 Task: Add an event with the title Client Appreciation Luncheon and Networking Session, date '2023/10/25', time 7:00 AM to 9:00 AMand add a description: Throughout the event, light refreshments and beverages will be available, allowing participants to recharge and continue networking in a comfortable setting. The casual and vibrant atmosphere will encourage participants to engage in open and genuine conversations, forging connections that can lead to collaborations, career opportunities, or mentorship relationships.Select event color  Banana . Add location for the event as: 789 Clerigos Church, Porto, Portugal, logged in from the account softage.5@softage.netand send the event invitation to softage.6@softage.net and softage.7@softage.net. Set a reminder for the event Doesn't repeat
Action: Mouse moved to (66, 129)
Screenshot: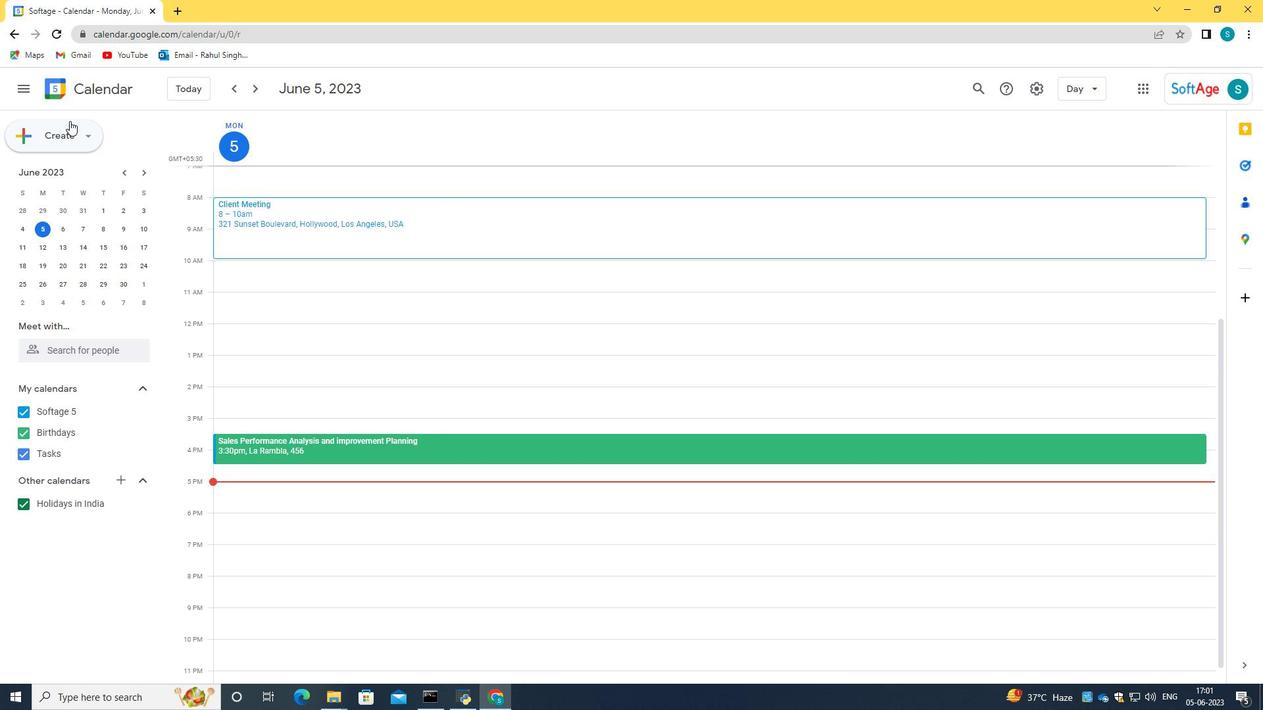 
Action: Mouse pressed left at (66, 129)
Screenshot: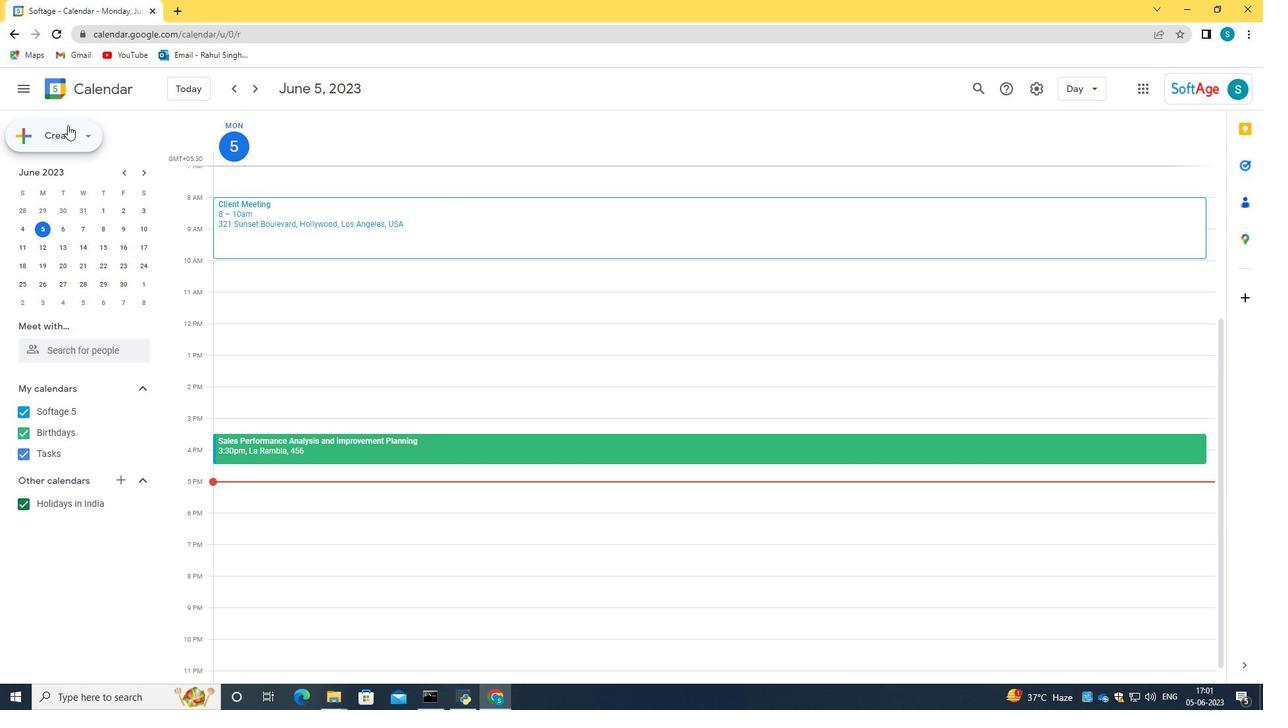 
Action: Mouse moved to (66, 165)
Screenshot: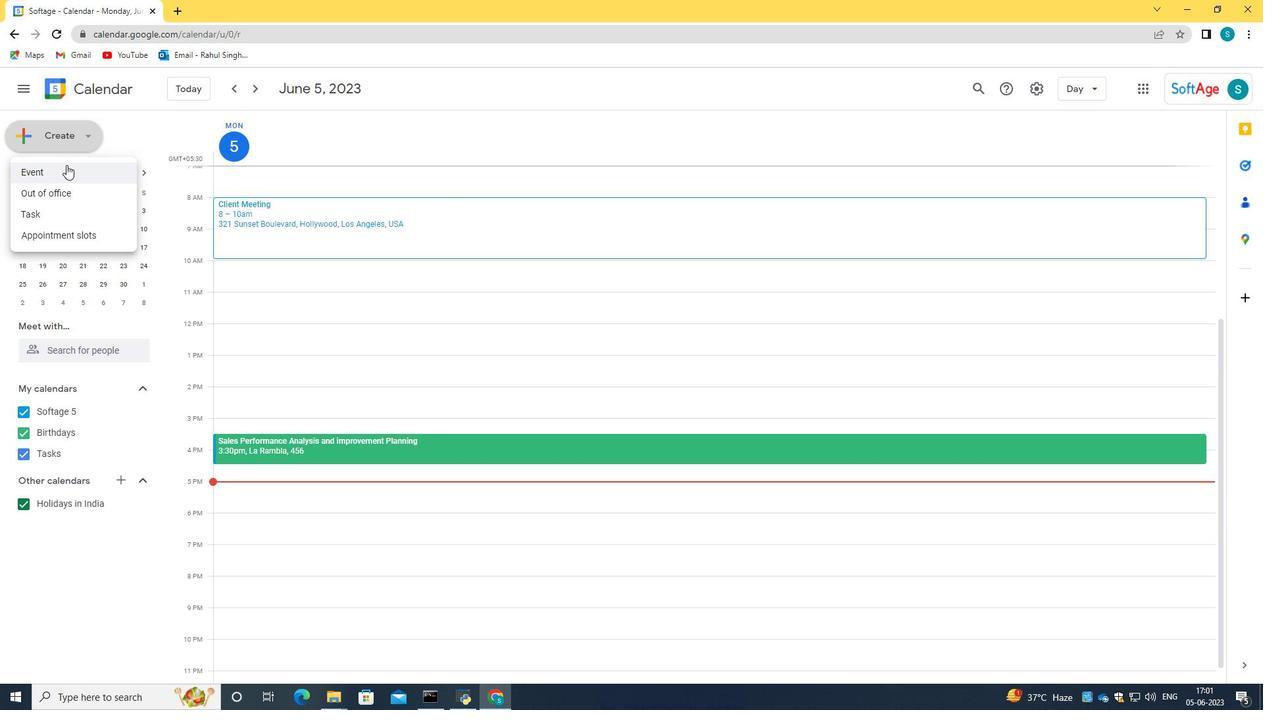 
Action: Mouse pressed left at (66, 165)
Screenshot: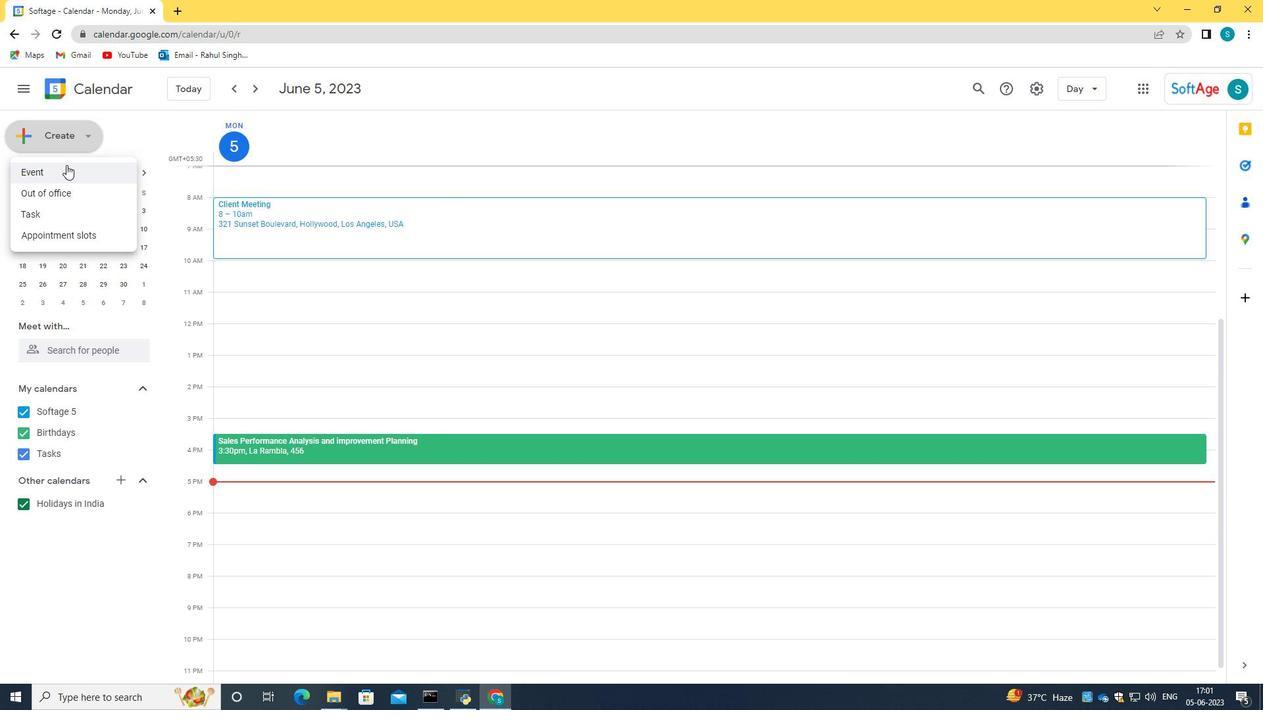 
Action: Mouse moved to (625, 252)
Screenshot: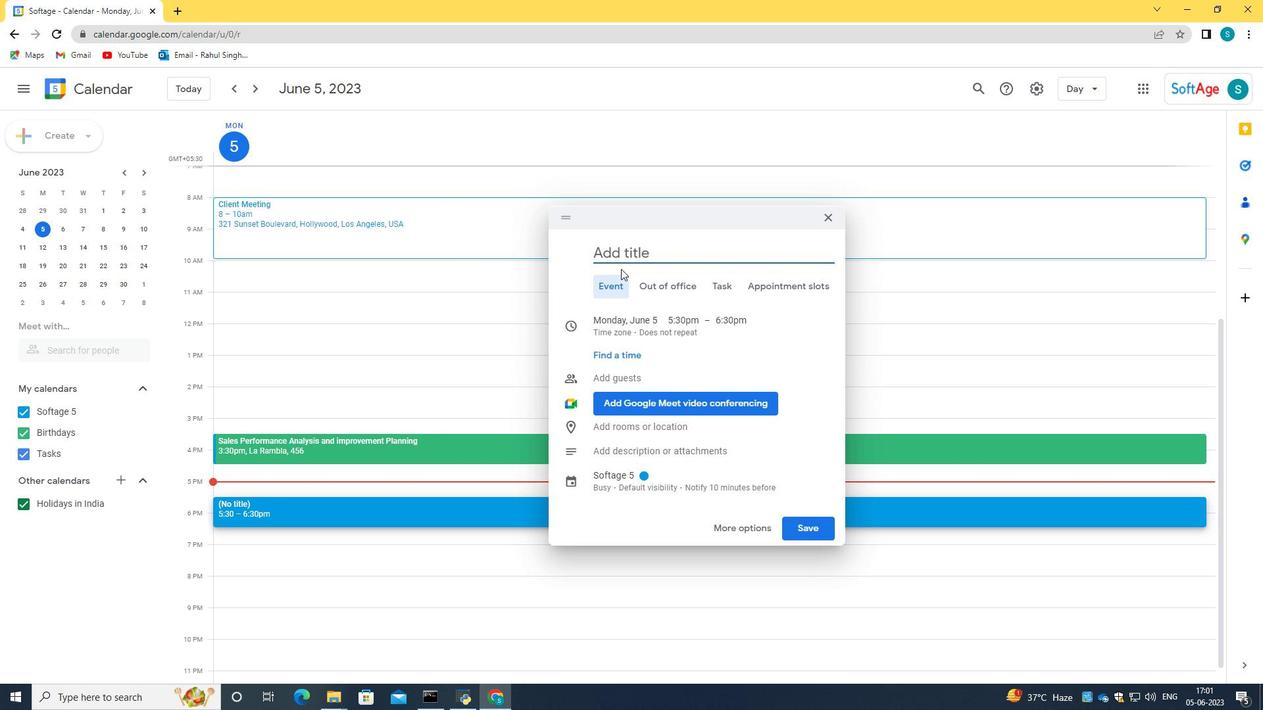 
Action: Mouse pressed left at (625, 252)
Screenshot: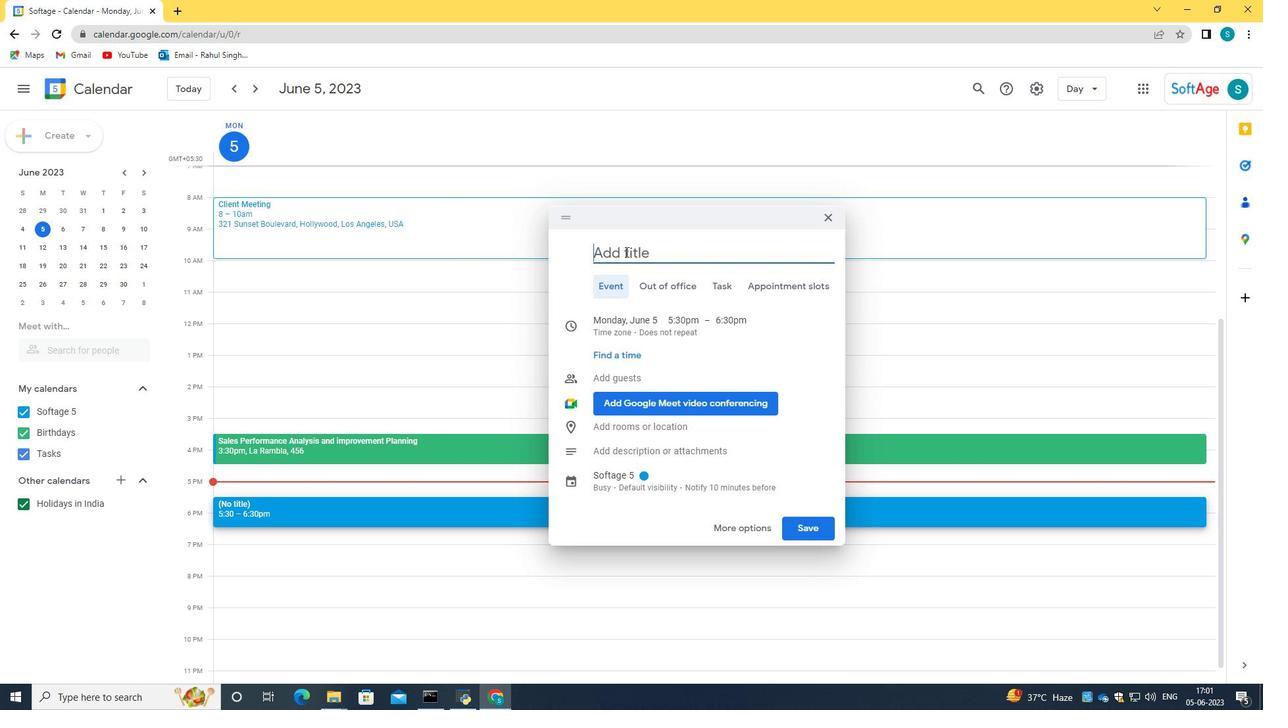 
Action: Mouse moved to (723, 530)
Screenshot: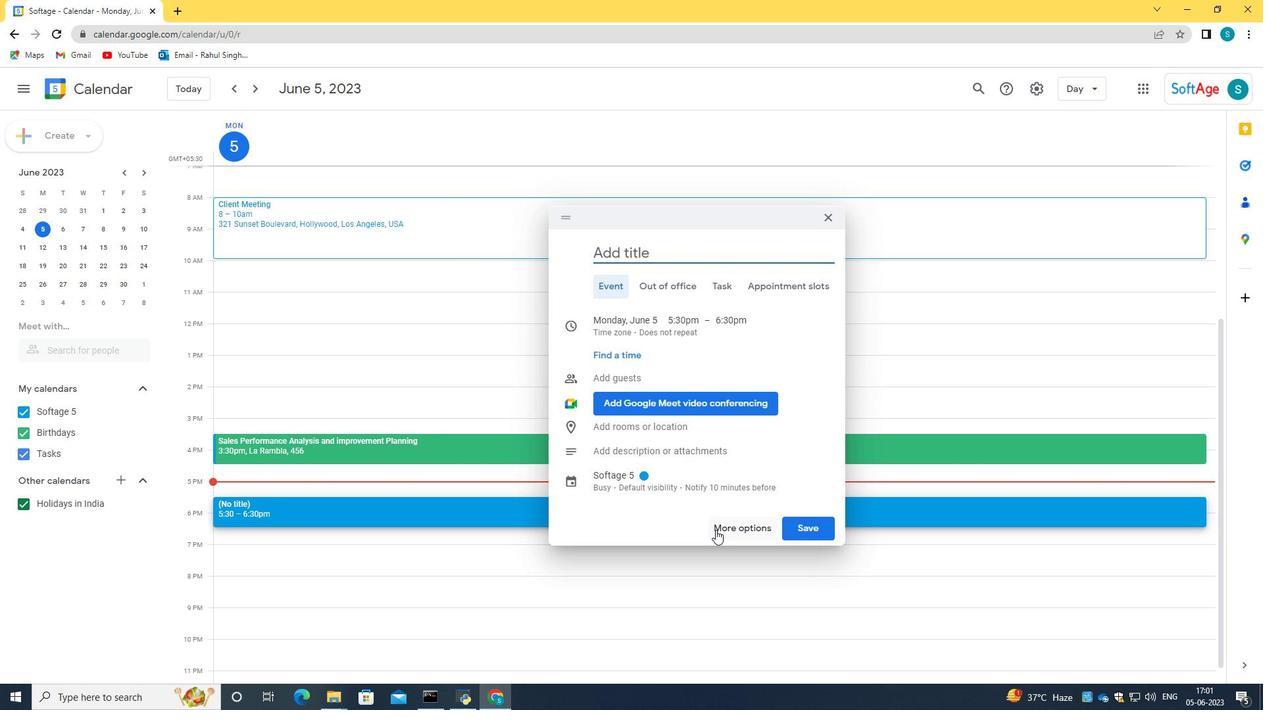 
Action: Mouse pressed left at (723, 530)
Screenshot: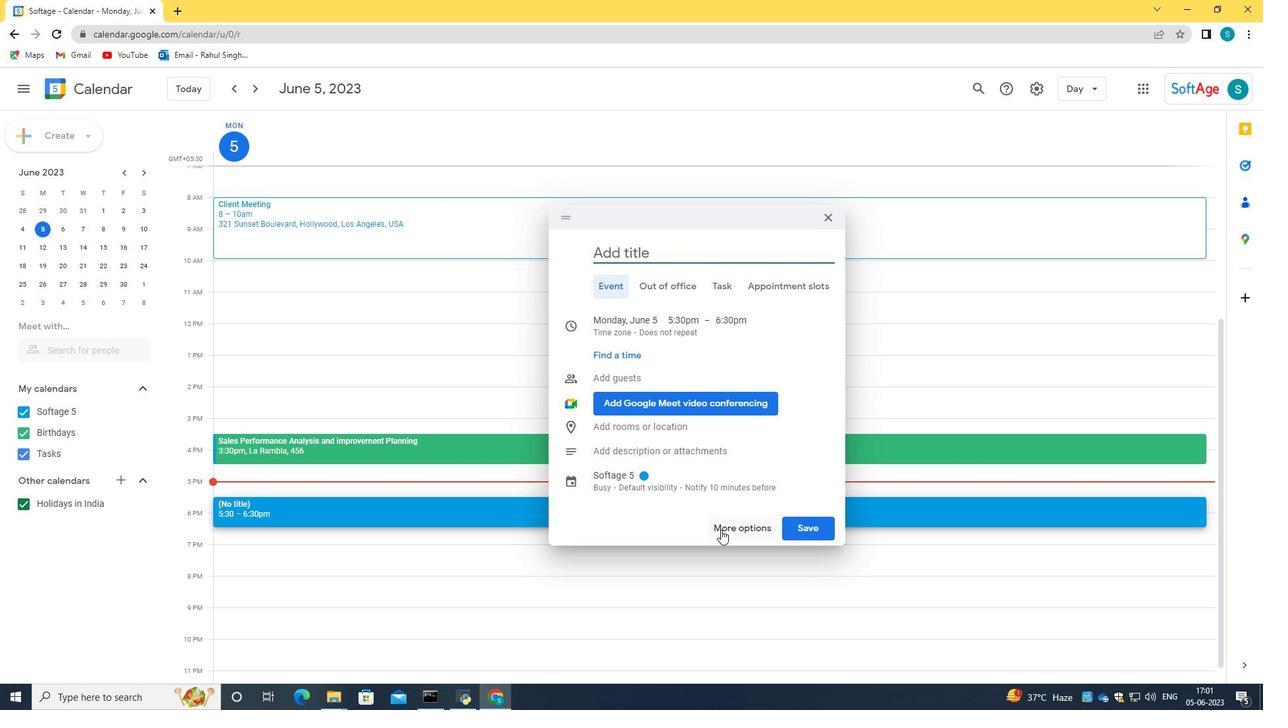 
Action: Mouse moved to (211, 92)
Screenshot: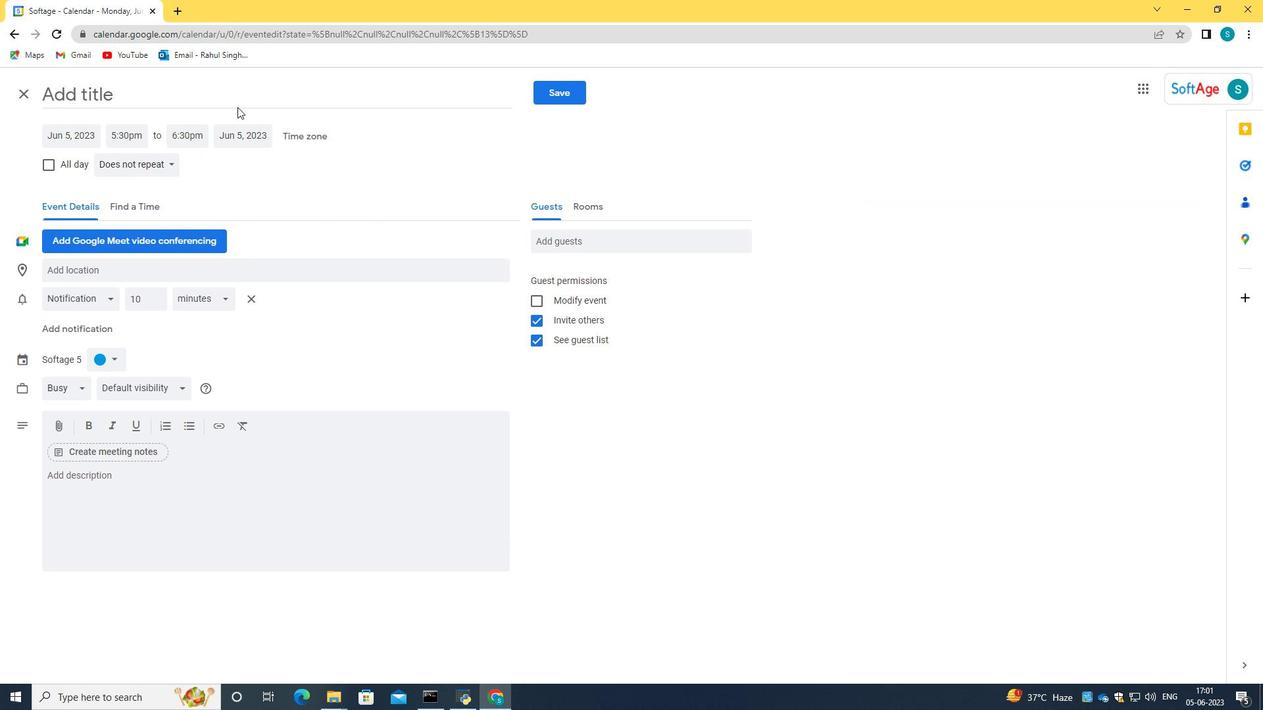 
Action: Mouse pressed left at (211, 92)
Screenshot: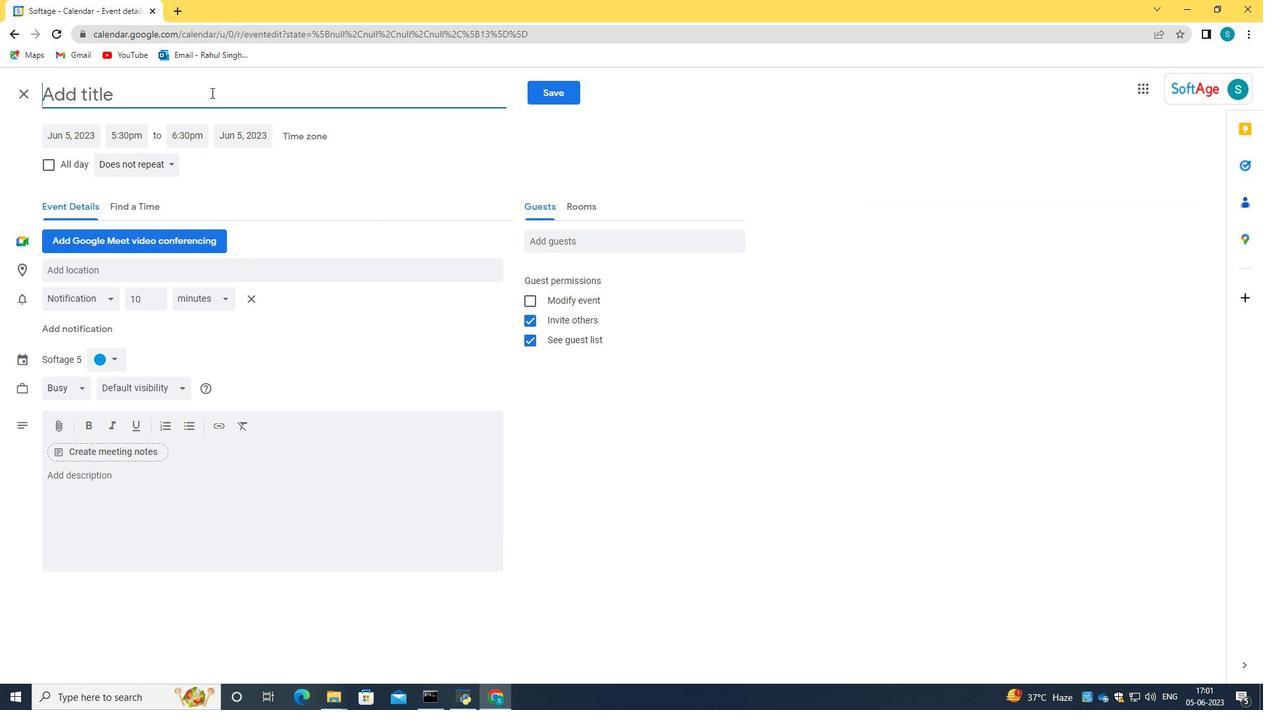 
Action: Key pressed <Key.caps_lock>C<Key.caps_lock>lient<Key.space><Key.caps_lock>A<Key.caps_lock>ppreciation<Key.space><Key.caps_lock>L<Key.caps_lock>uncheon<Key.space>and<Key.space><Key.caps_lock>N<Key.caps_lock>etworking<Key.space><Key.caps_lock>S<Key.caps_lock>ession
Screenshot: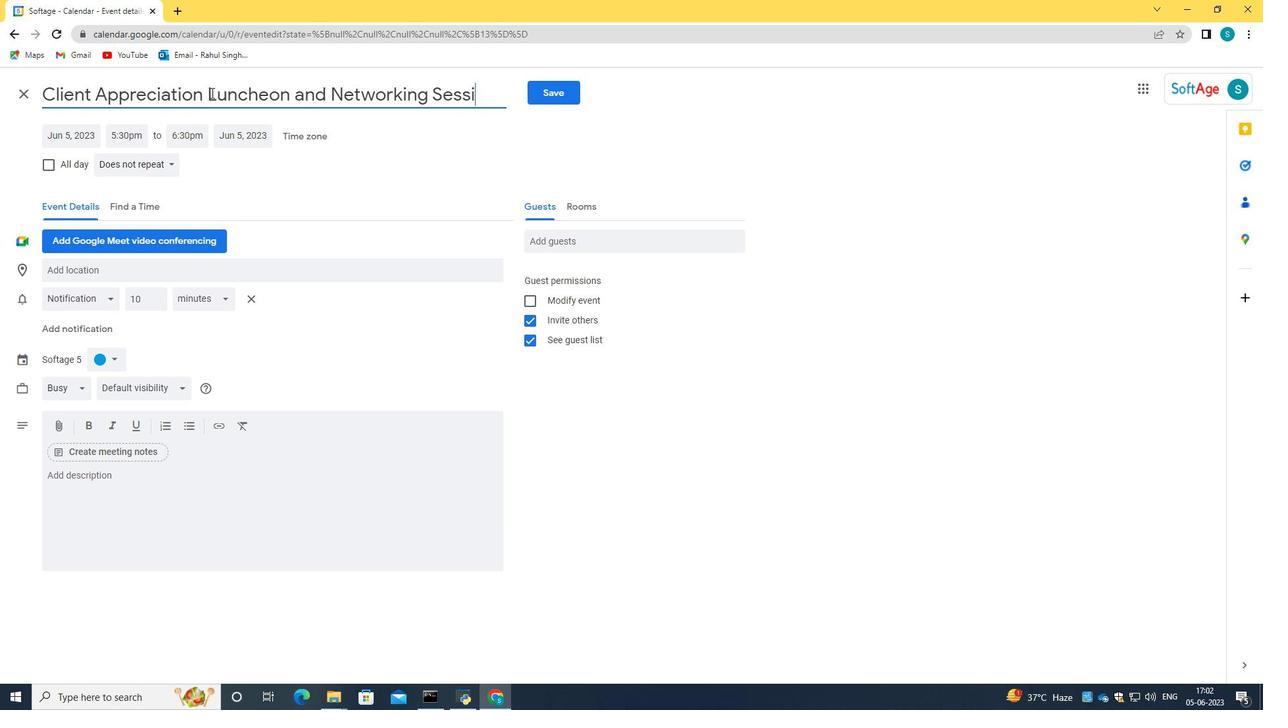 
Action: Mouse moved to (69, 132)
Screenshot: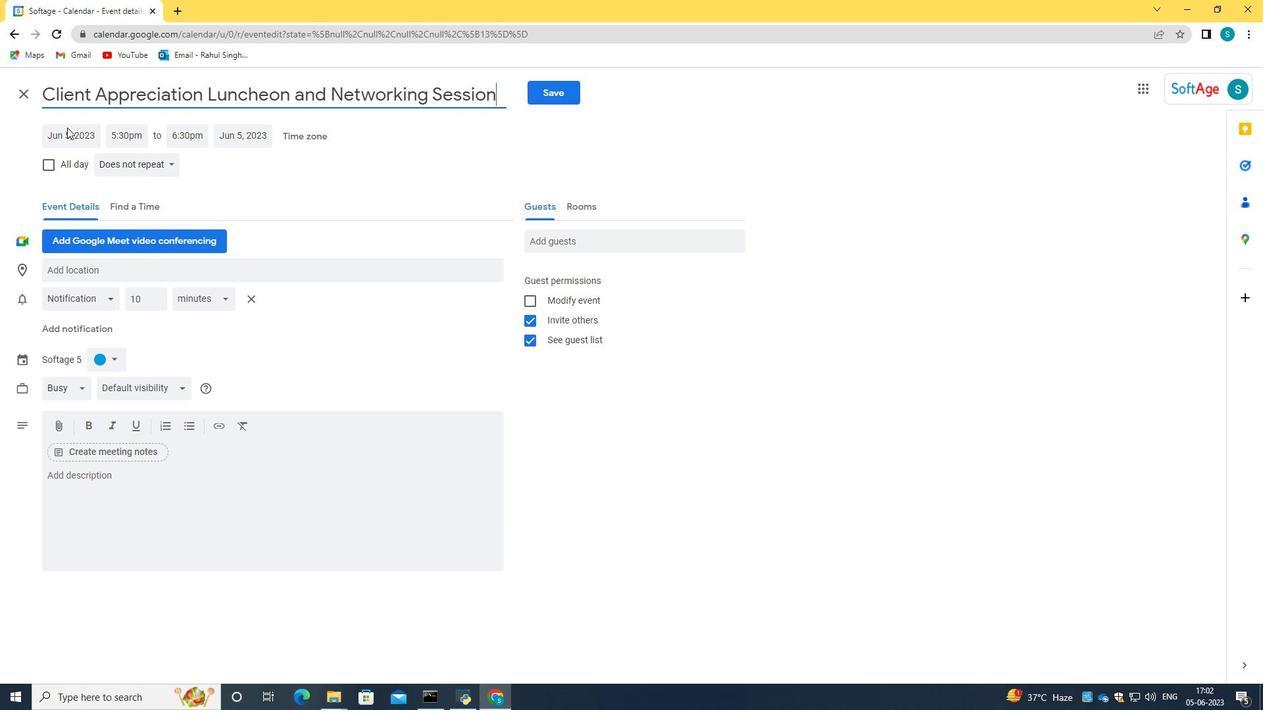 
Action: Mouse pressed left at (69, 132)
Screenshot: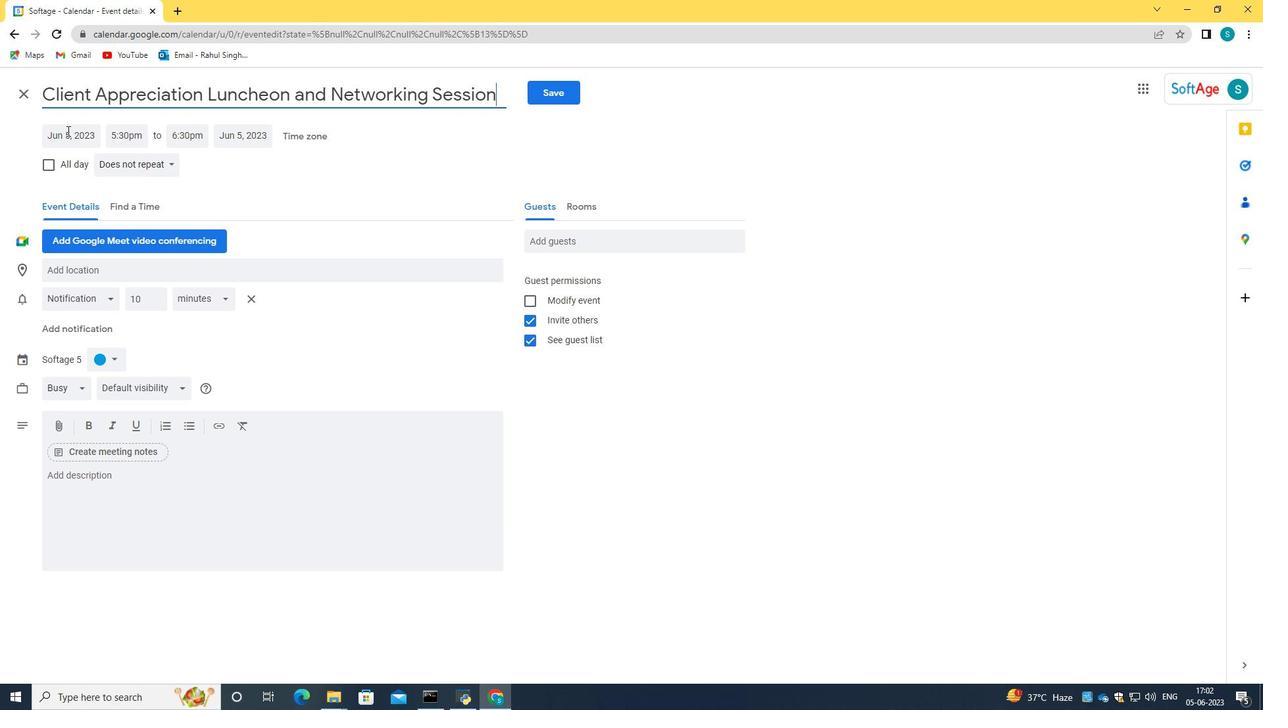 
Action: Key pressed 2023/10/25<Key.tab>07<Key.shift_r>:00<Key.space>am<Key.tab>09<Key.shift_r>:00<Key.space>am
Screenshot: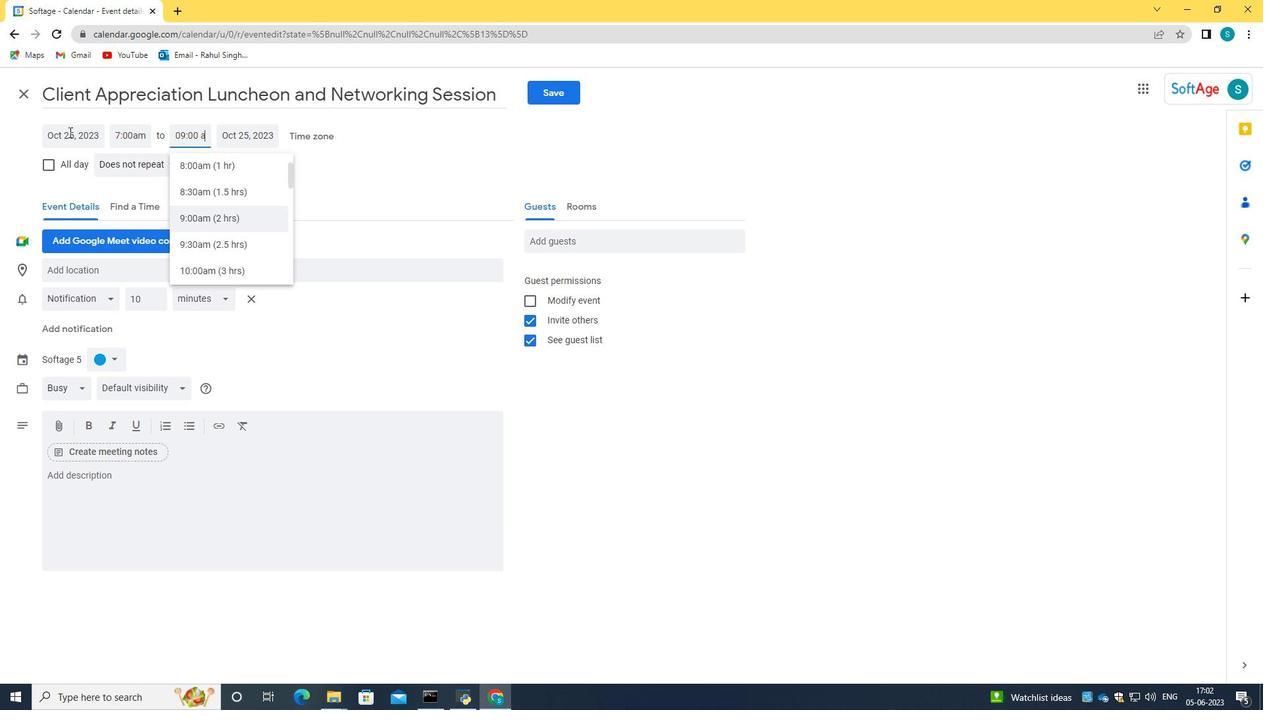 
Action: Mouse scrolled (69, 132) with delta (0, 0)
Screenshot: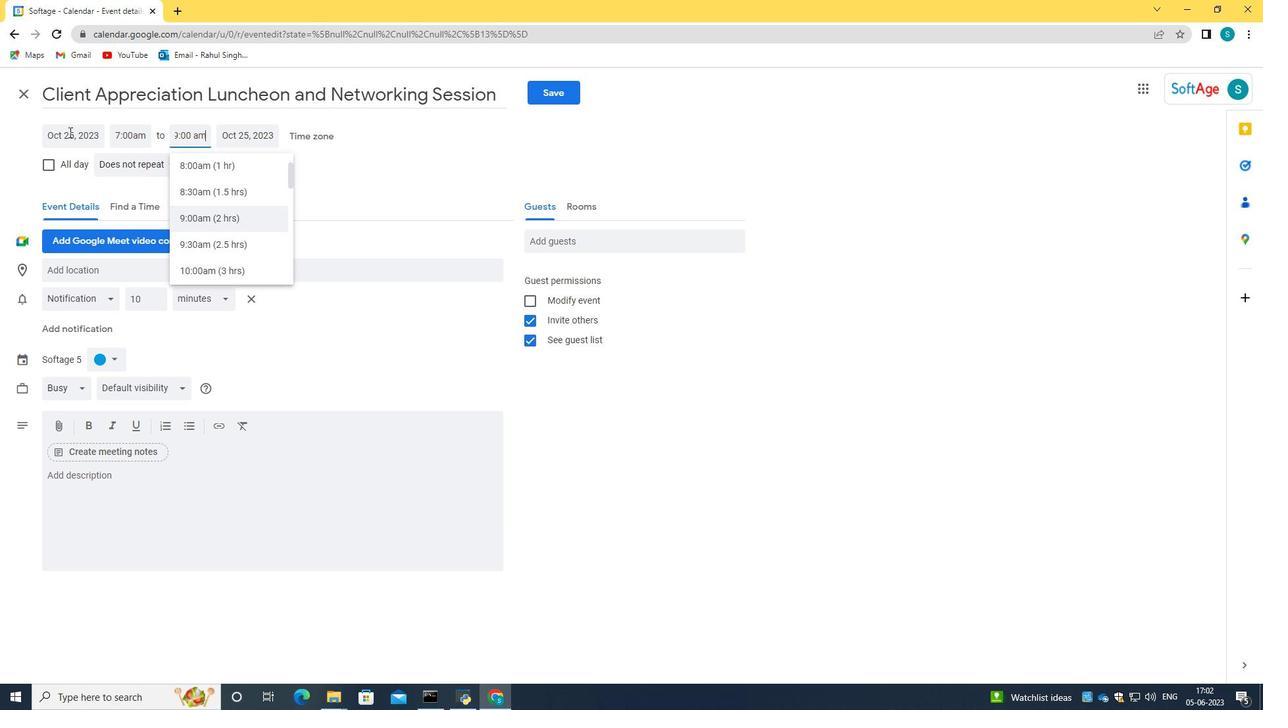 
Action: Mouse moved to (144, 488)
Screenshot: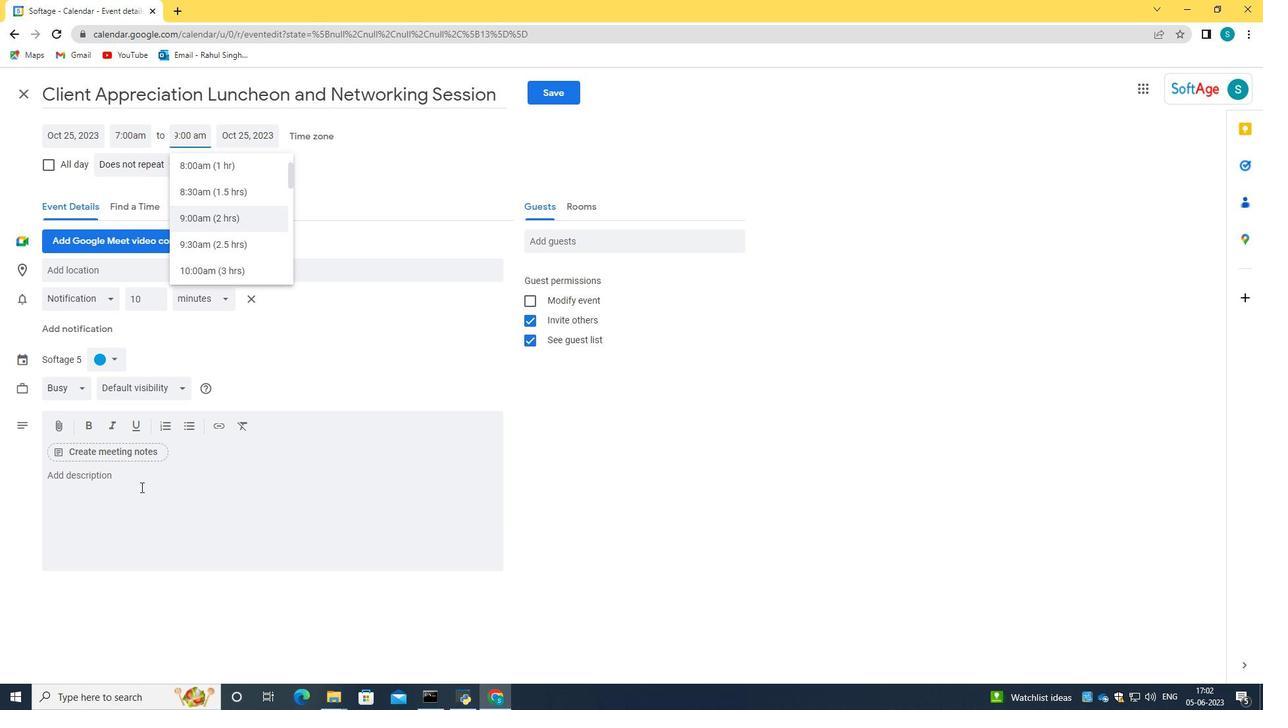 
Action: Mouse pressed left at (144, 488)
Screenshot: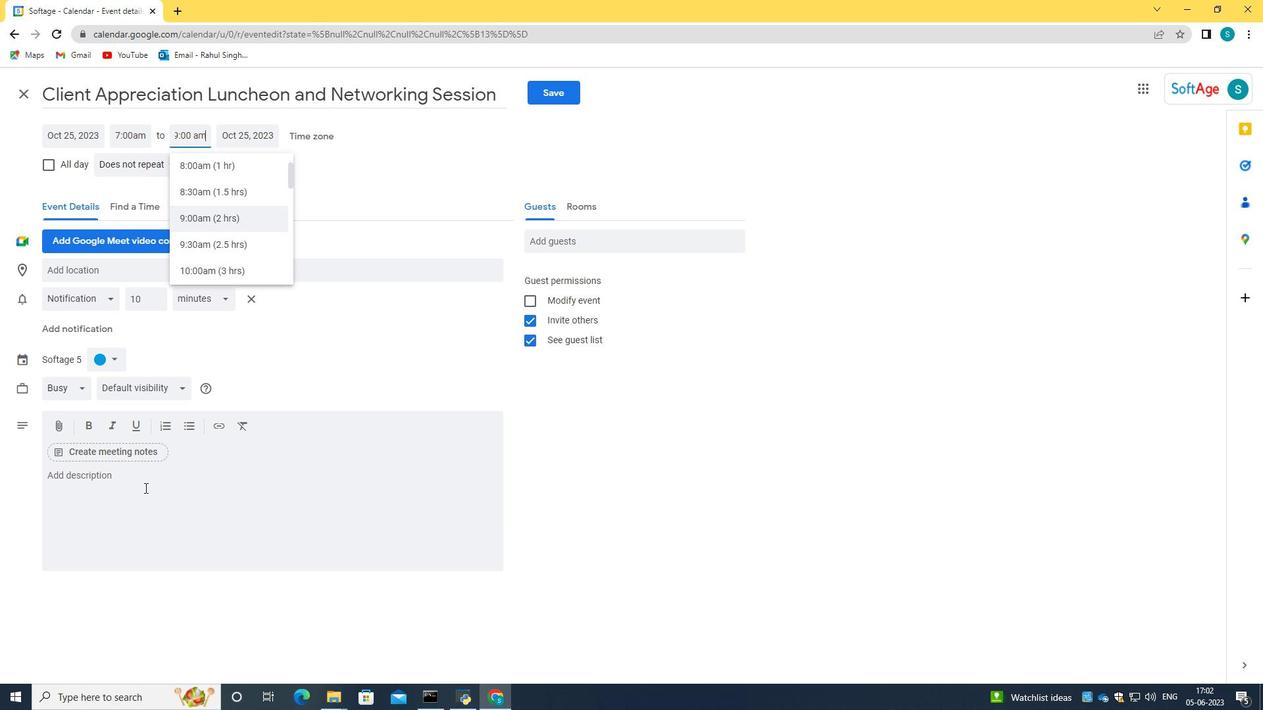 
Action: Key pressed <Key.caps_lock>T<Key.caps_lock>hro<Key.backspace>oughout<Key.space>the<Key.space>event<Key.space><Key.backspace>,<Key.space>light<Key.space>refreshments<Key.space>and<Key.space>beverages<Key.space>will<Key.space>be<Key.space>avalibale<Key.space><Key.backspace><Key.backspace><Key.backspace><Key.backspace><Key.backspace>able<Key.space><Key.backspace>,<Key.space><Key.backspace><Key.backspace><Key.backspace><Key.backspace><Key.backspace><Key.backspace><Key.backspace><Key.backspace>ilable,<Key.space>allowing<Key.space>participants<Key.space>to<Key.space>recharge<Key.space>and<Key.space>continue<Key.space>networking<Key.space>in<Key.space>a<Key.space>comfortabn<Key.backspace>le<Key.space>setting.<Key.space><Key.caps_lock>T<Key.caps_lock>he<Key.space>casula<Key.backspace><Key.backspace>al<Key.space>and<Key.space>viberant<Key.space><Key.backspace><Key.backspace><Key.backspace><Key.backspace><Key.backspace>tat<Key.backspace><Key.backspace><Key.backspace>rant<Key.space><Key.backspace><Key.backspace><Key.backspace><Key.backspace><Key.backspace><Key.backspace>tat<Key.backspace><Key.backspace><Key.backspace>rant<Key.space>ato<Key.backspace>mosphere<Key.space>will<Key.space>encourage<Key.space>participants<Key.backspace>s<Key.space>to<Key.space>engage<Key.space>in<Key.space>open<Key.space>and<Key.space>genuine<Key.space>conversatins,<Key.backspace><Key.backspace><Key.backspace>ons,<Key.space>forging<Key.space>connections<Key.space>that<Key.space>can<Key.space>load<Key.space><Key.backspace><Key.backspace><Key.backspace><Key.backspace>ead<Key.space>to<Key.space>collaborations,<Key.space>career<Key.space>opportunities,<Key.space>or<Key.space>mentorship<Key.space>relationship.
Screenshot: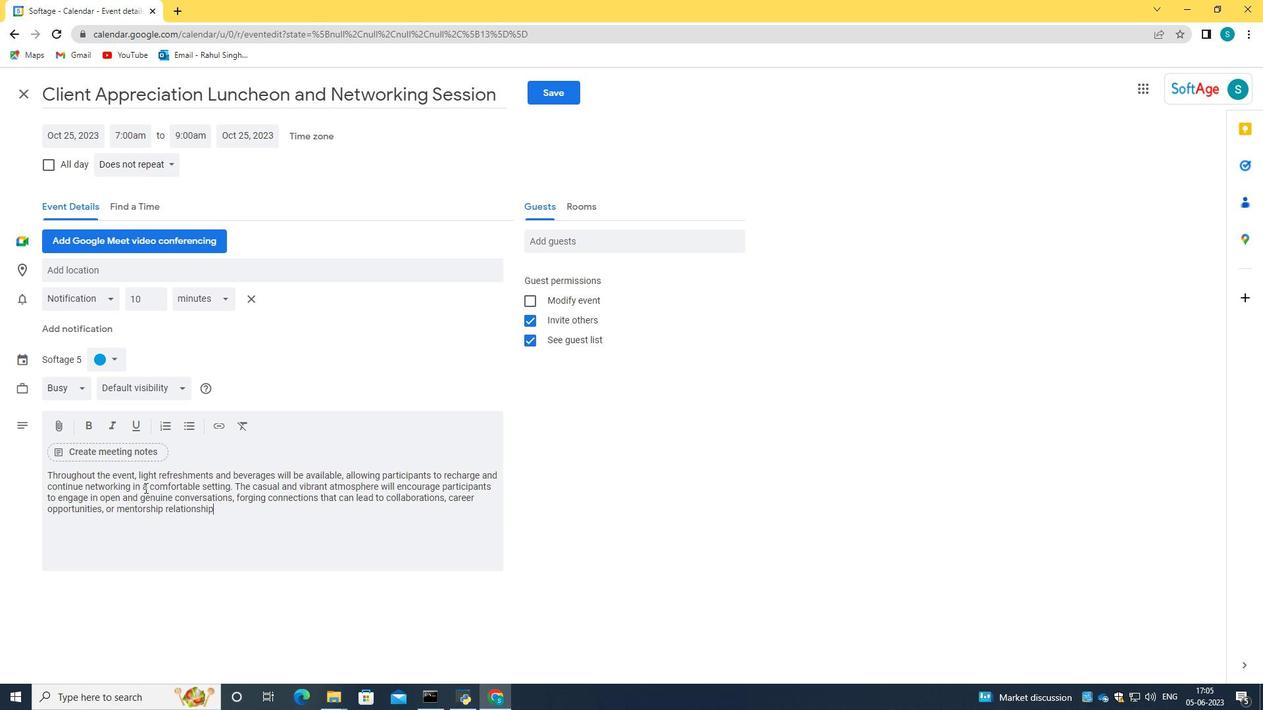 
Action: Mouse moved to (106, 365)
Screenshot: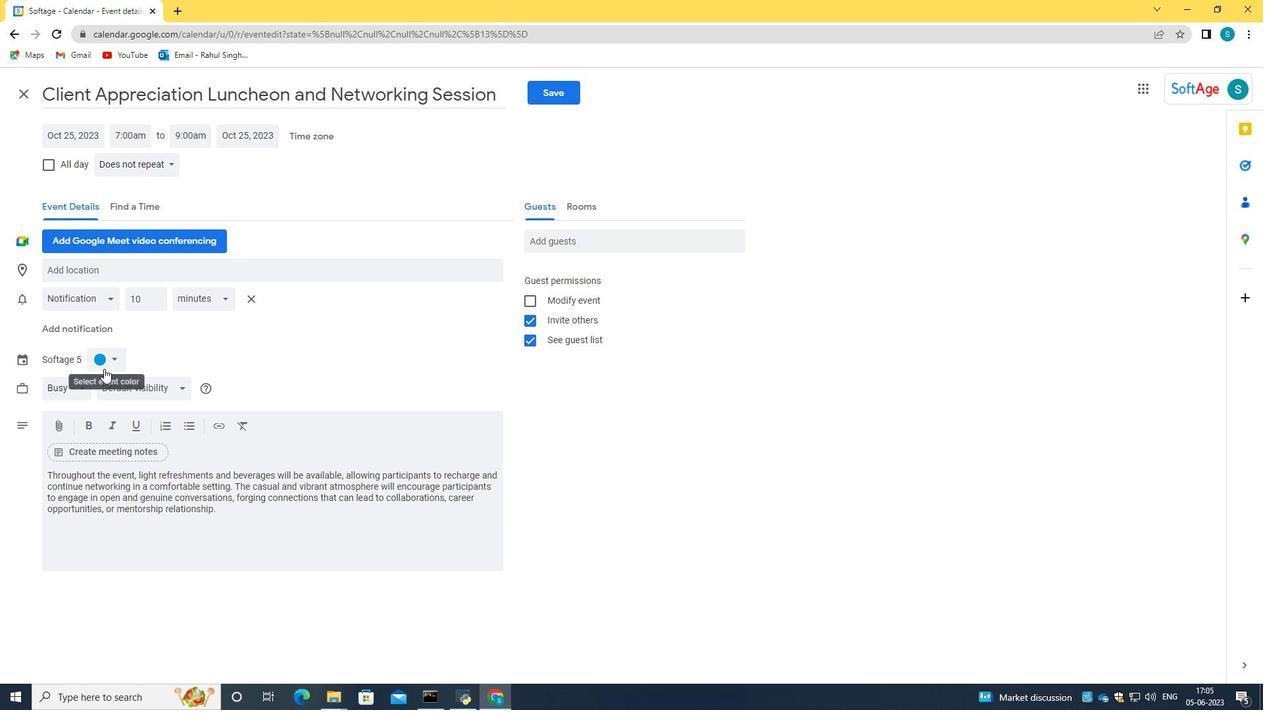 
Action: Mouse pressed left at (106, 365)
Screenshot: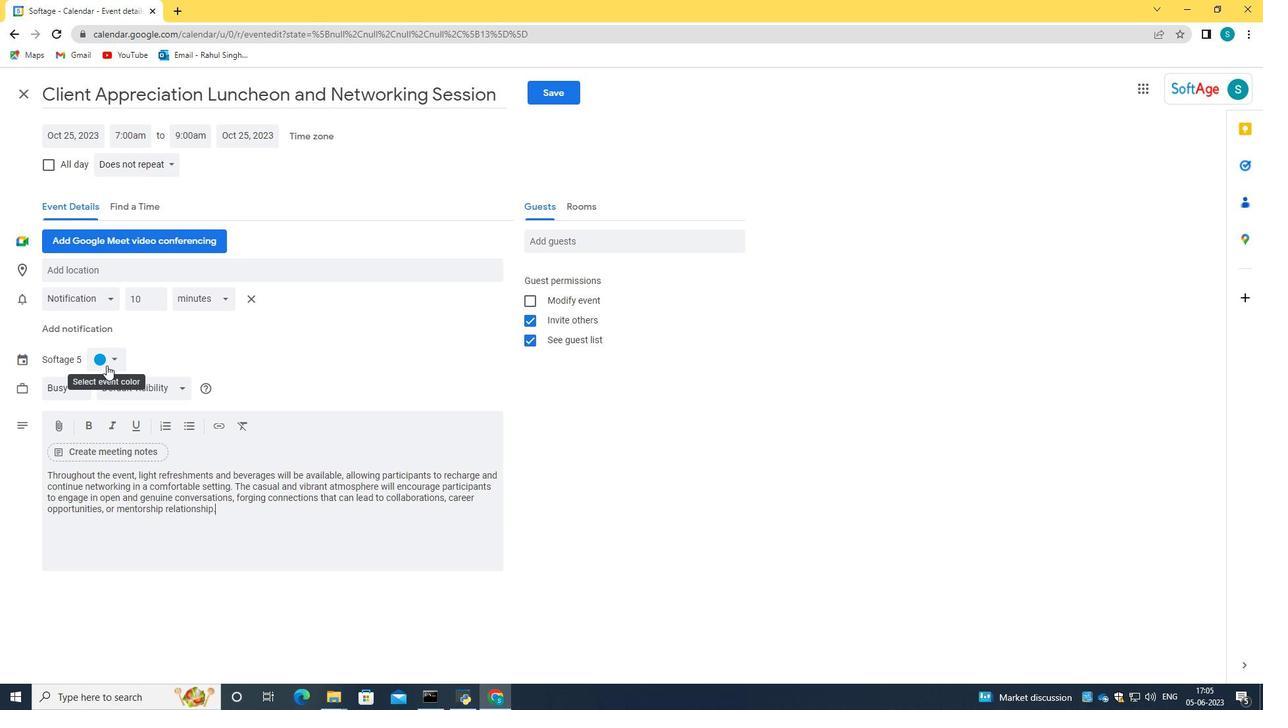 
Action: Mouse moved to (118, 378)
Screenshot: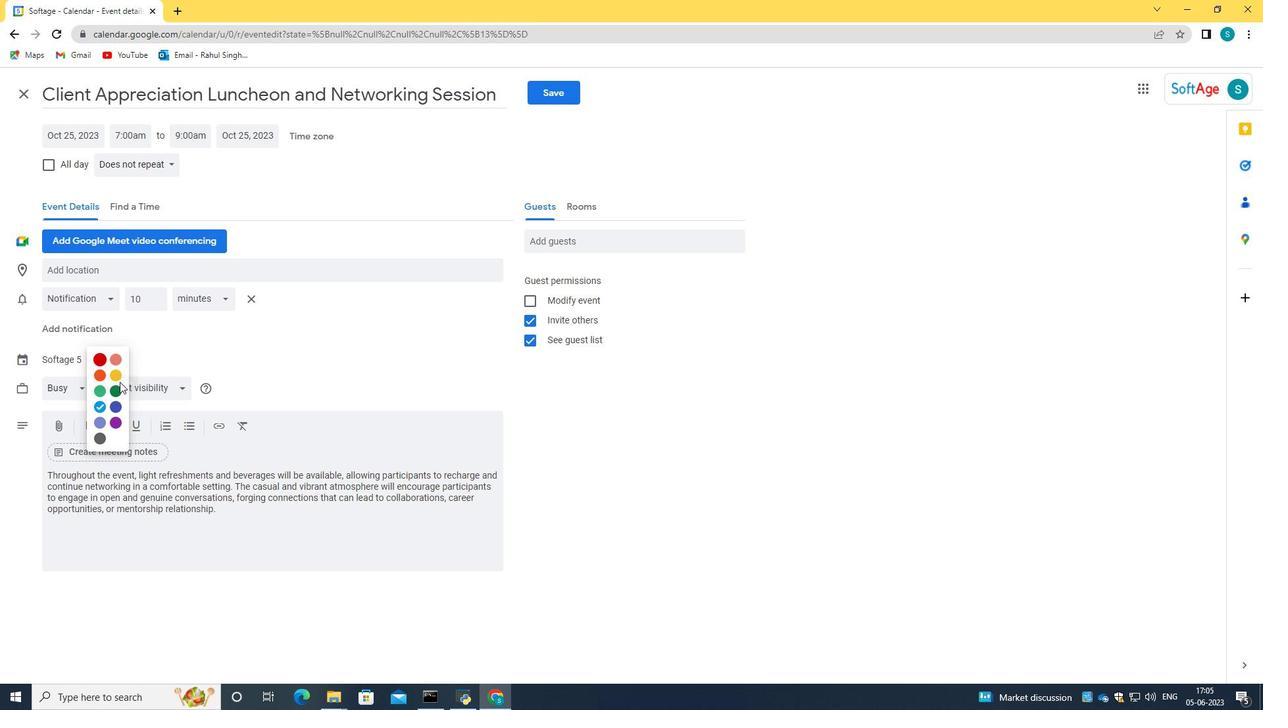
Action: Mouse pressed left at (118, 378)
Screenshot: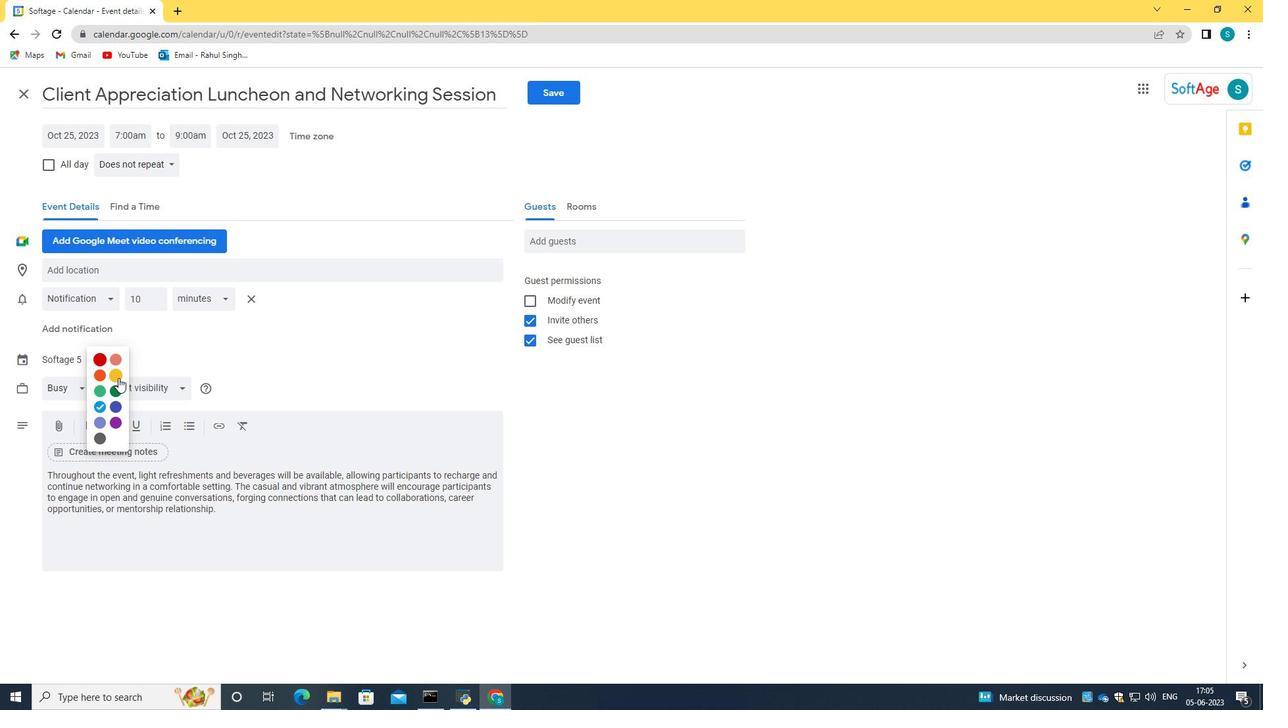 
Action: Mouse moved to (101, 269)
Screenshot: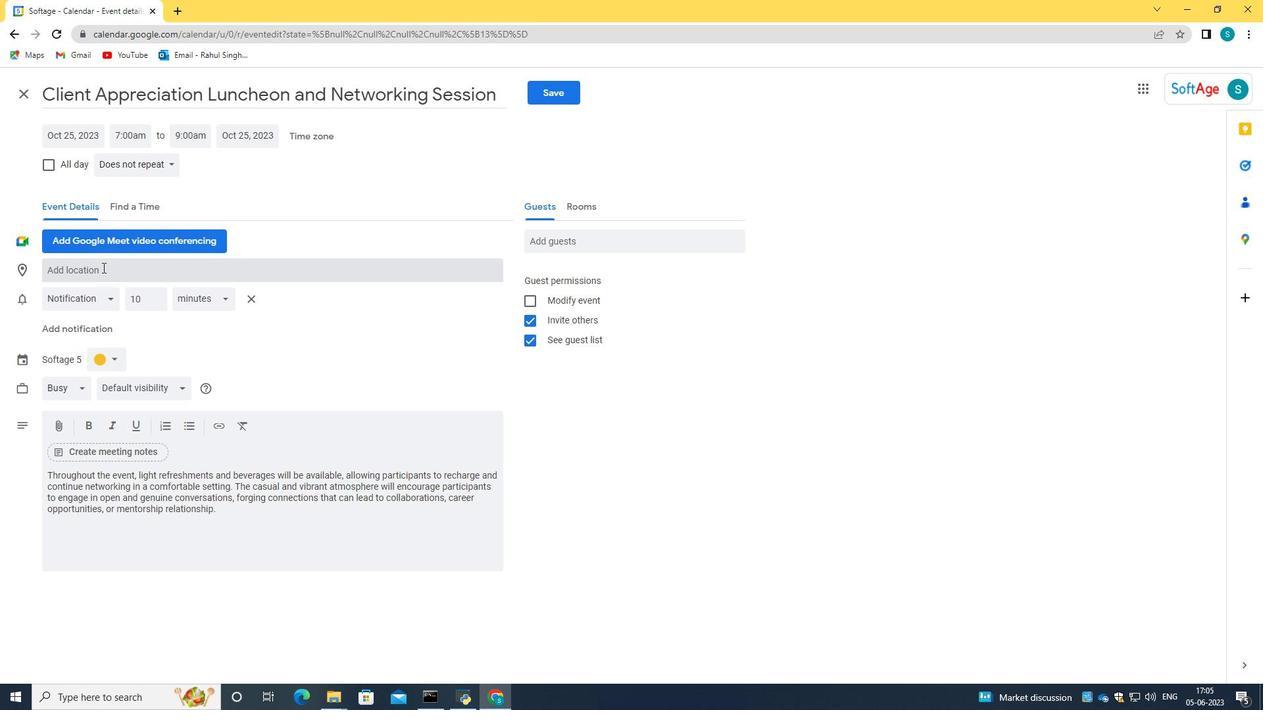 
Action: Mouse pressed left at (101, 269)
Screenshot: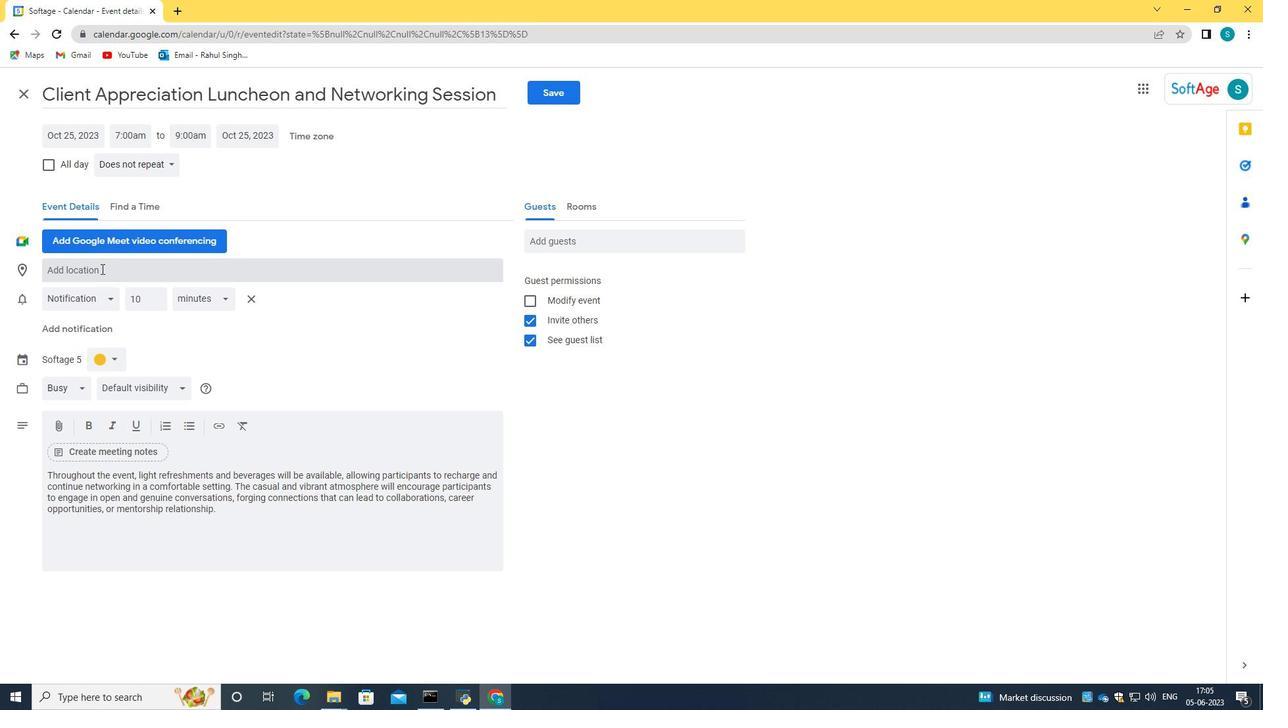 
Action: Key pressed <Key.caps_lock>789<Key.space>C<Key.caps_lock>lerigos<Key.space><Key.caps_lock>C<Key.caps_lock>hurch,<Key.space>p<Key.caps_lock><Key.caps_lock>orto,<Key.space><Key.caps_lock>P<Key.caps_lock>ortugal
Screenshot: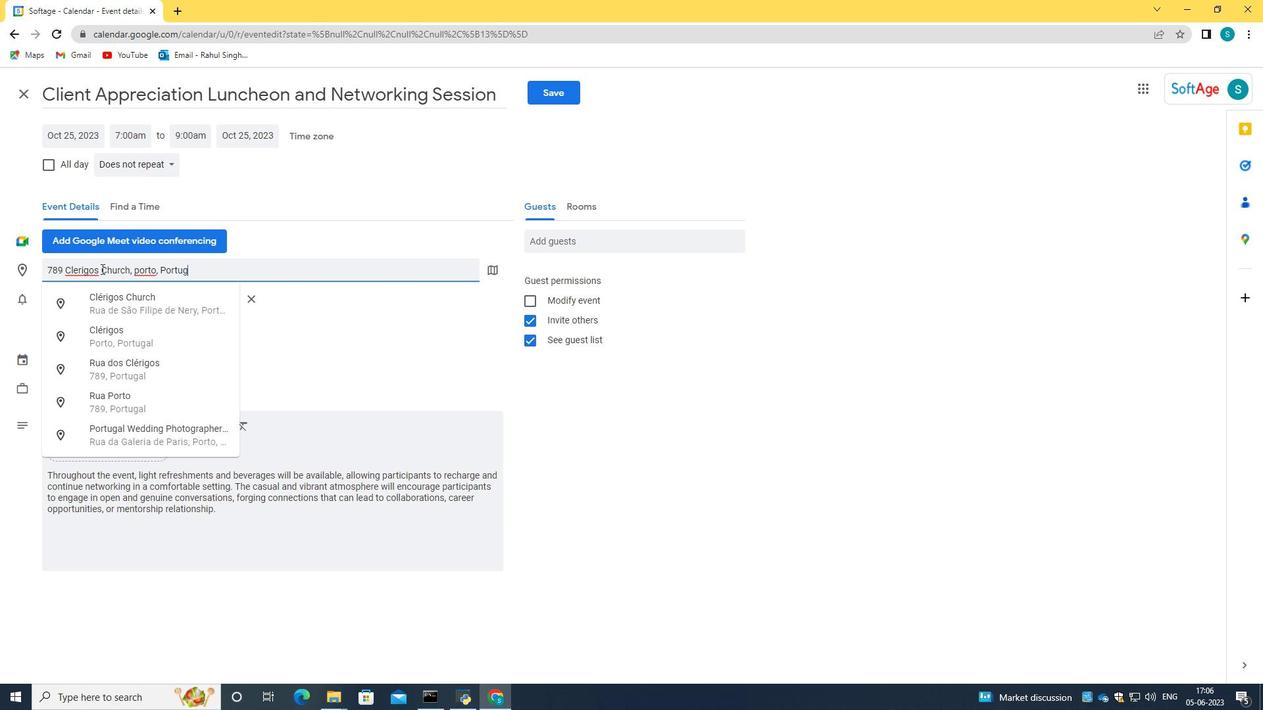 
Action: Mouse moved to (150, 289)
Screenshot: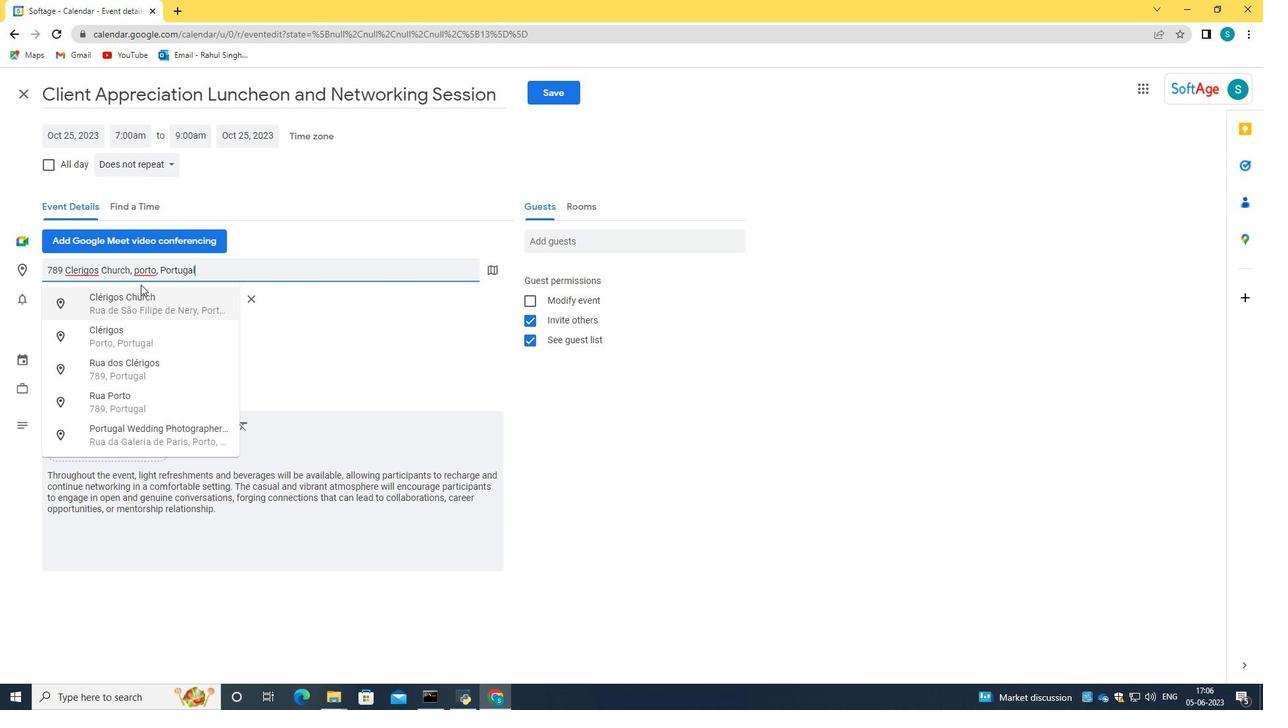 
Action: Key pressed <Key.enter>
Screenshot: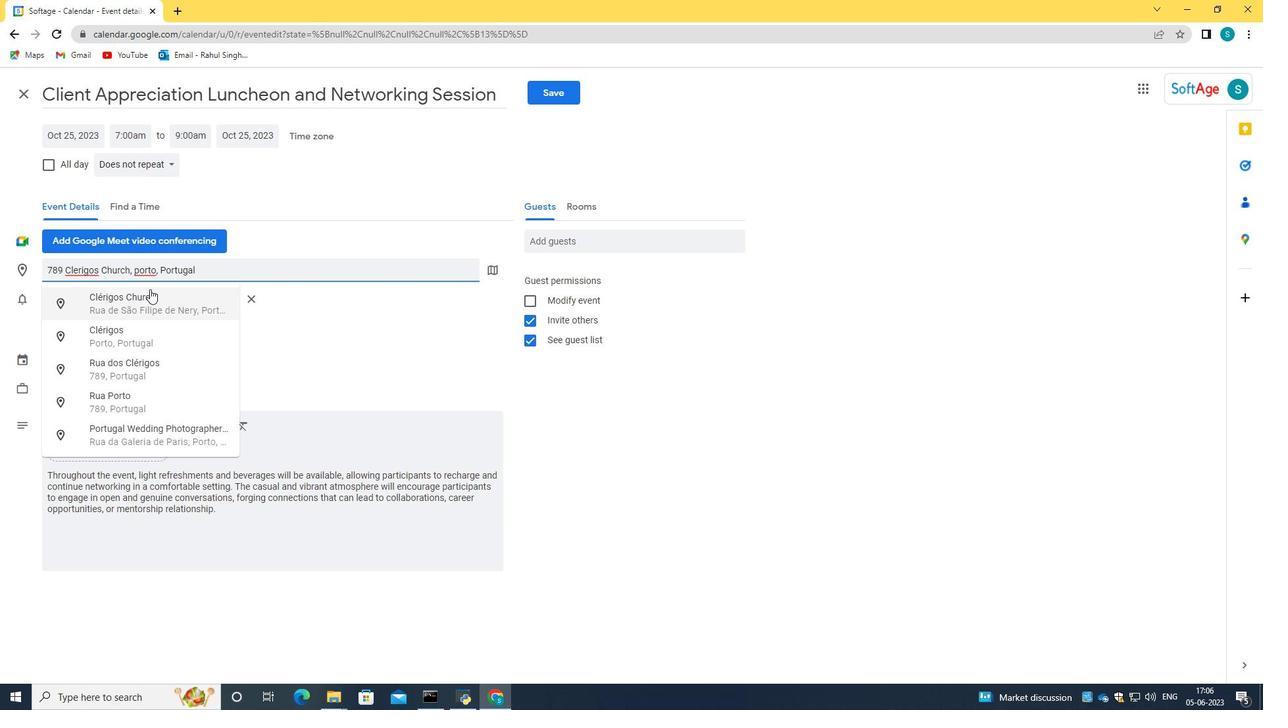 
Action: Mouse moved to (592, 241)
Screenshot: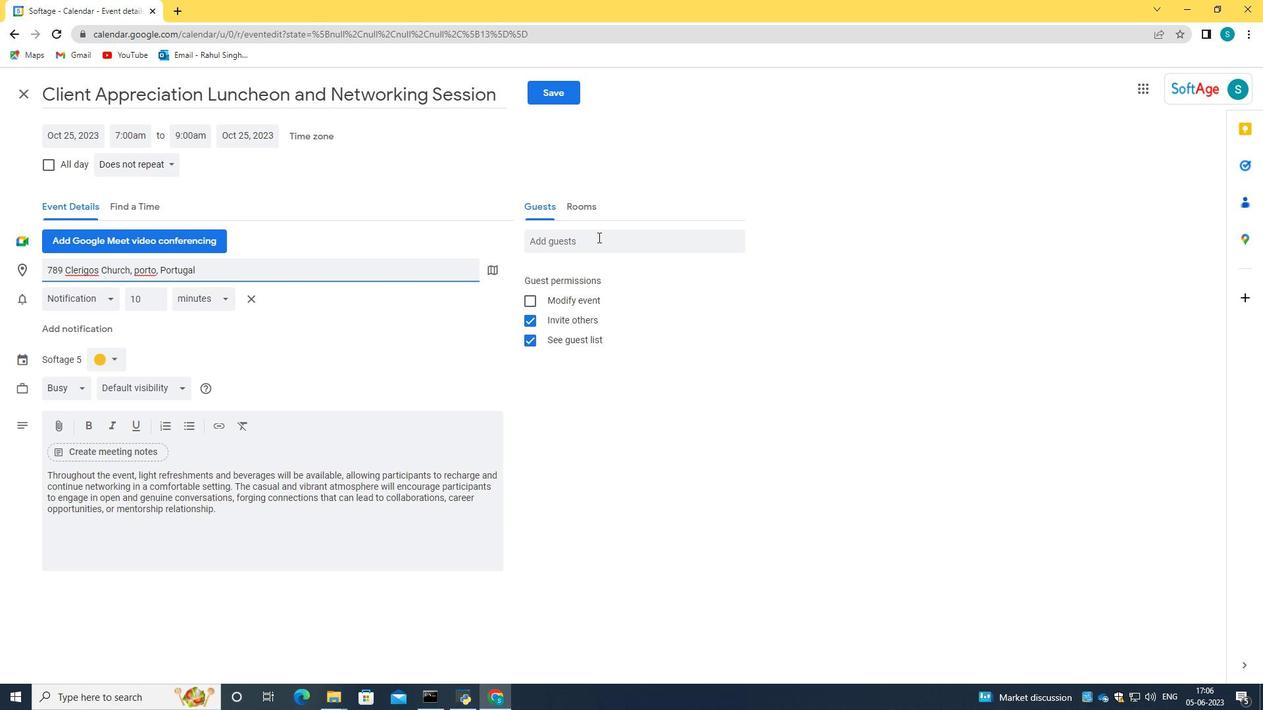 
Action: Mouse pressed left at (592, 241)
Screenshot: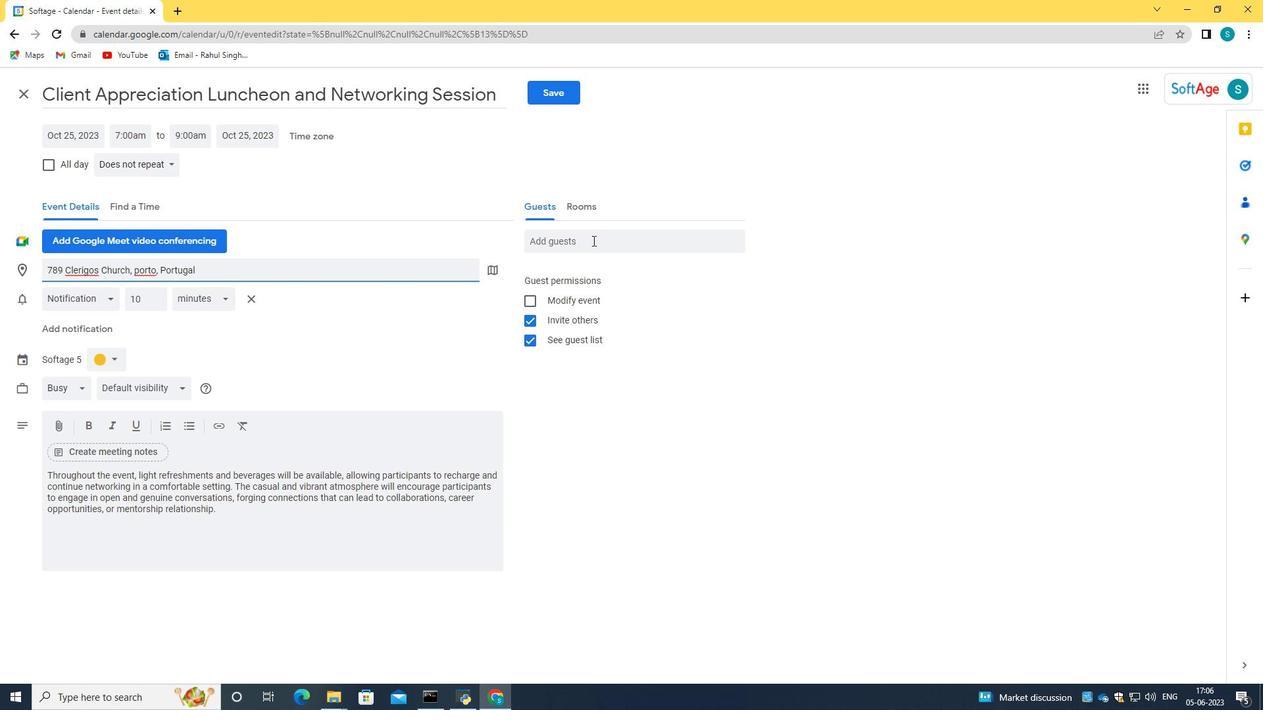 
Action: Key pressed softage.6<Key.shift>@softage.net
Screenshot: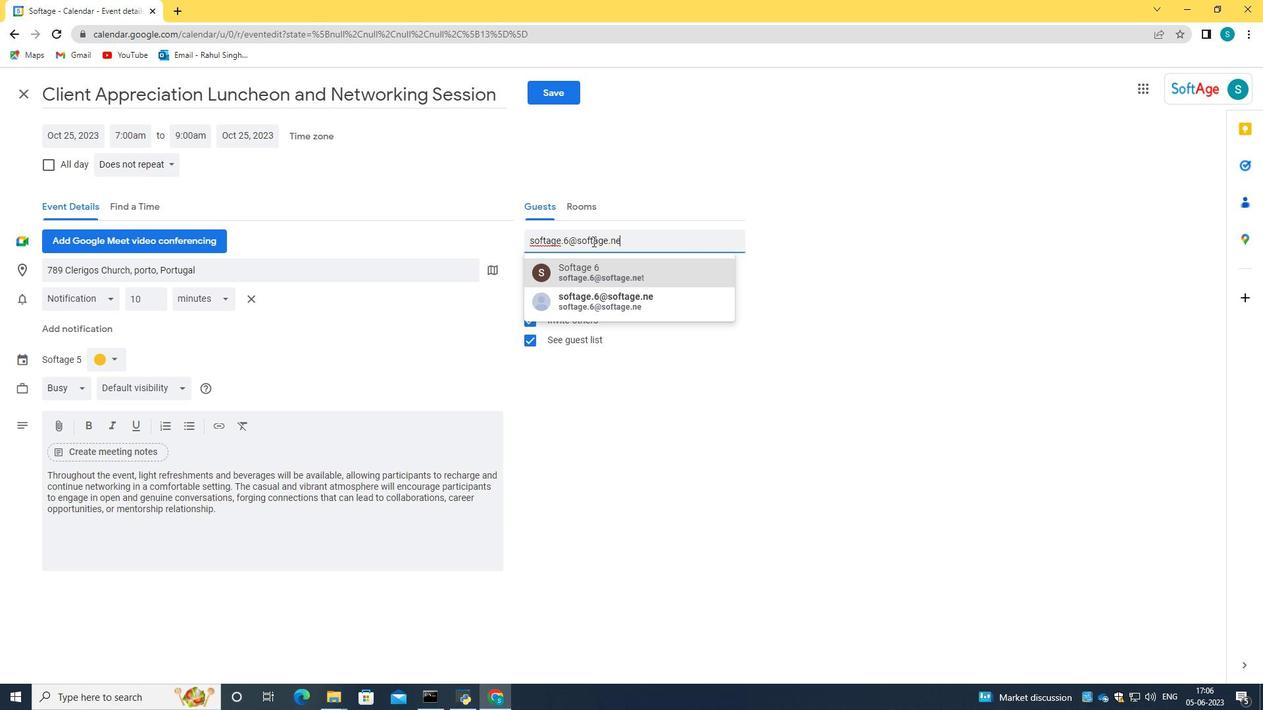 
Action: Mouse moved to (634, 267)
Screenshot: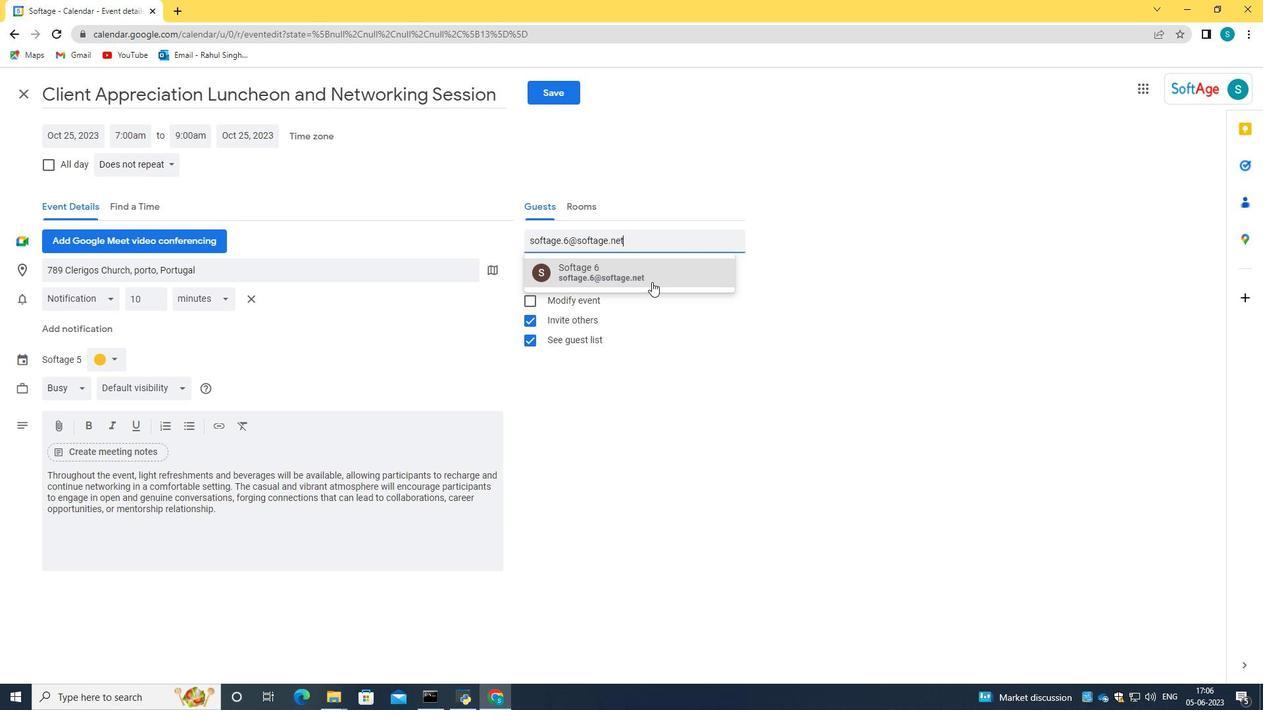 
Action: Mouse pressed left at (634, 267)
Screenshot: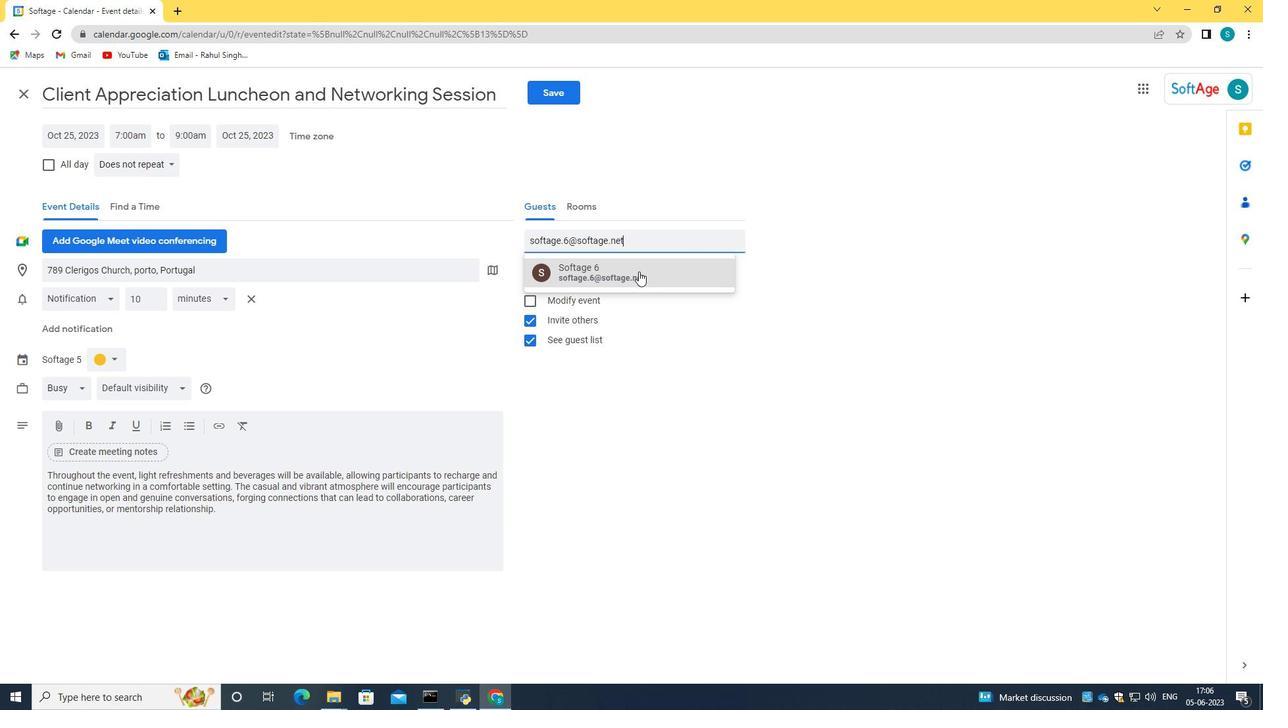 
Action: Mouse moved to (591, 230)
Screenshot: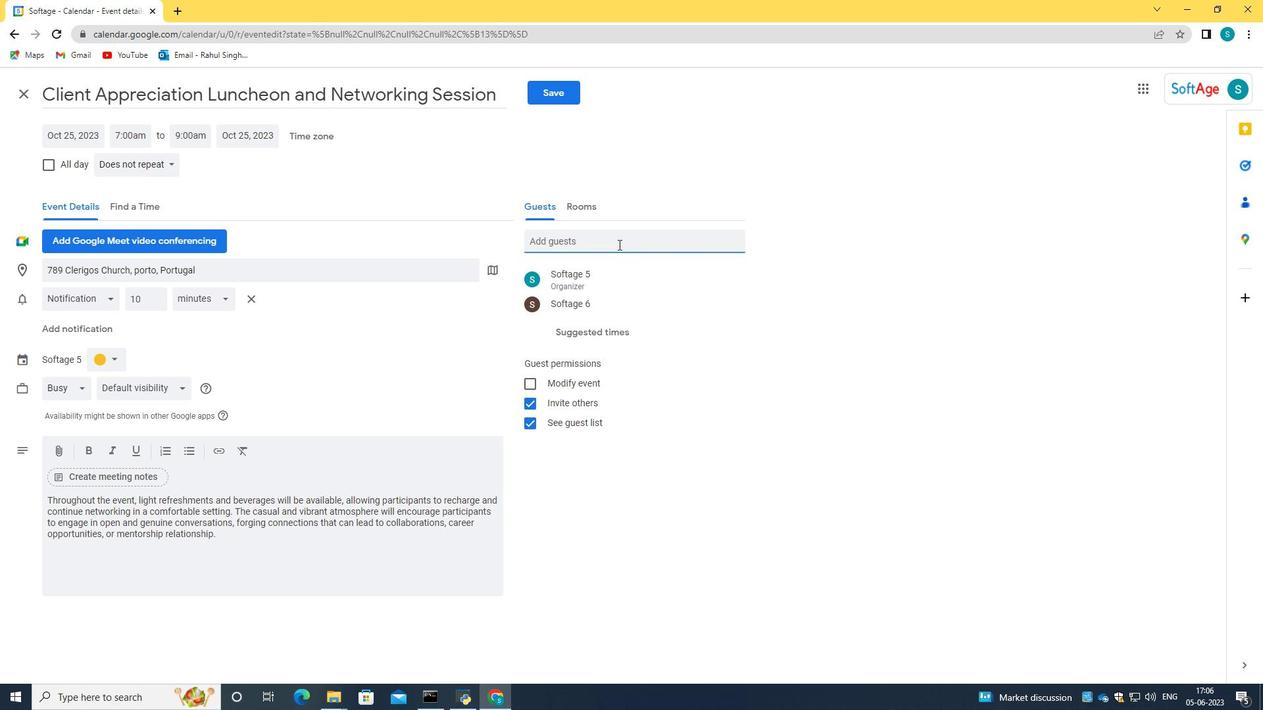 
Action: Mouse pressed left at (591, 230)
Screenshot: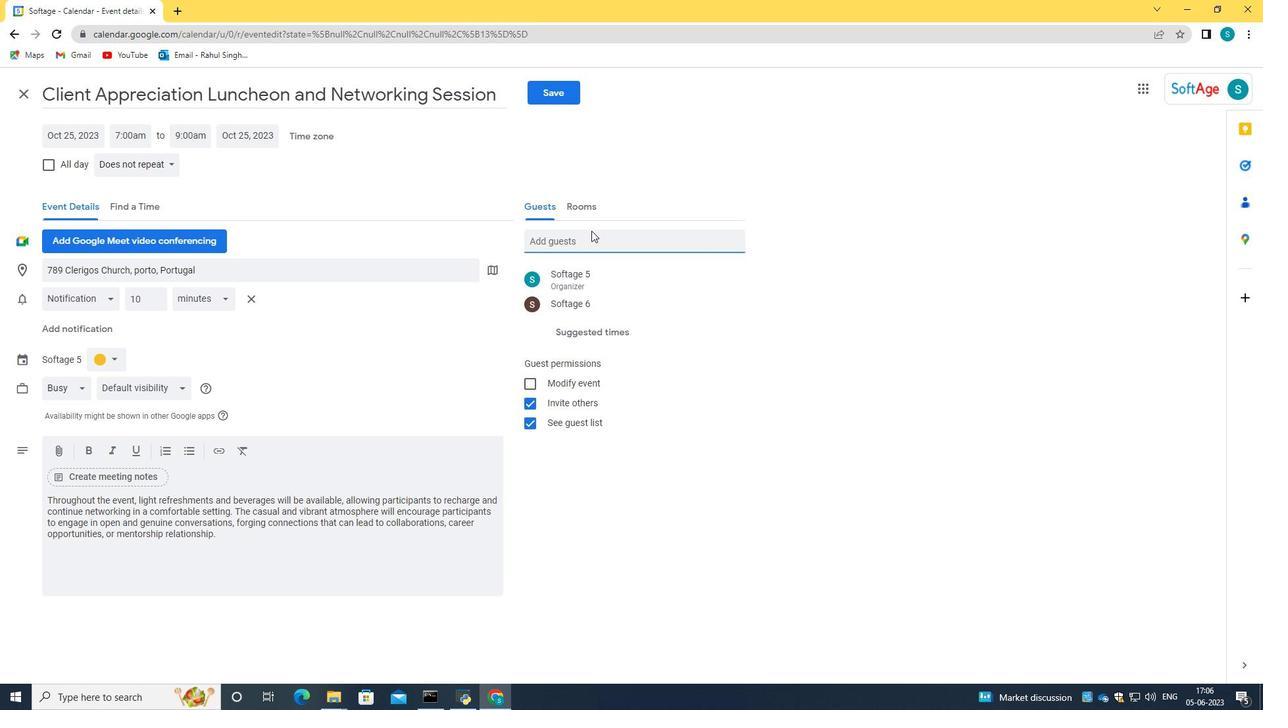 
Action: Mouse moved to (599, 232)
Screenshot: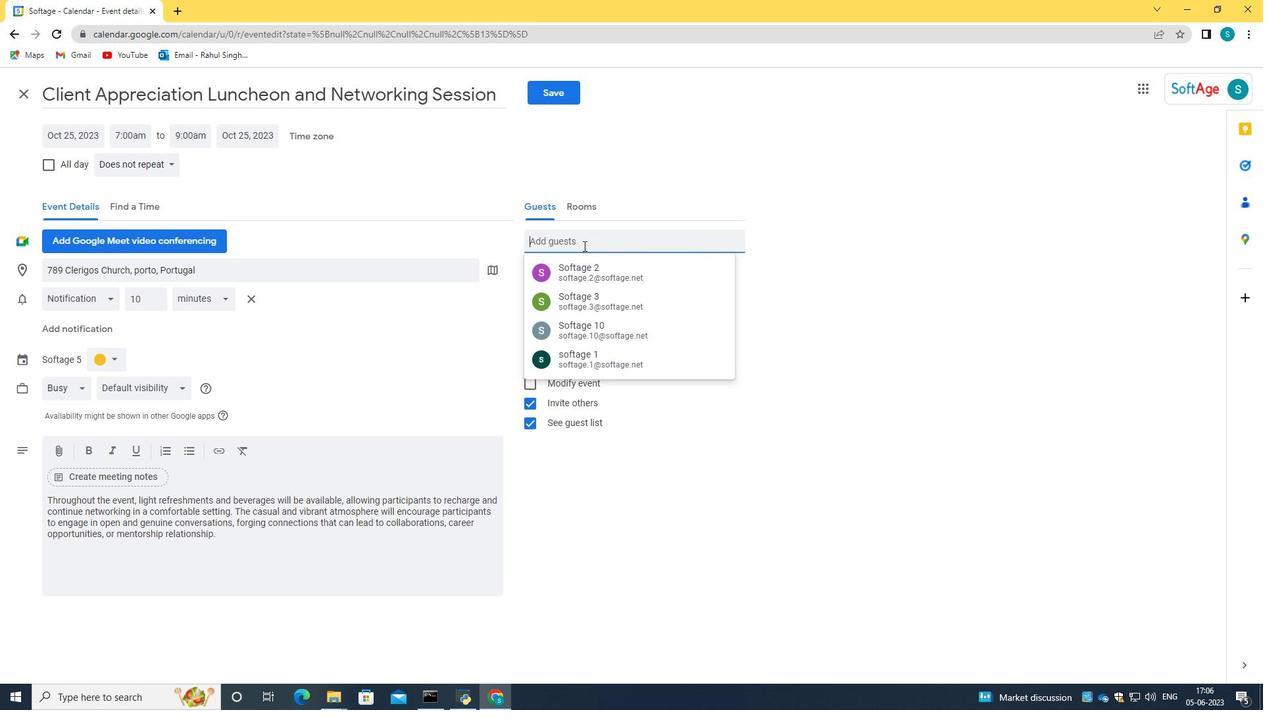 
Action: Mouse pressed left at (599, 232)
Screenshot: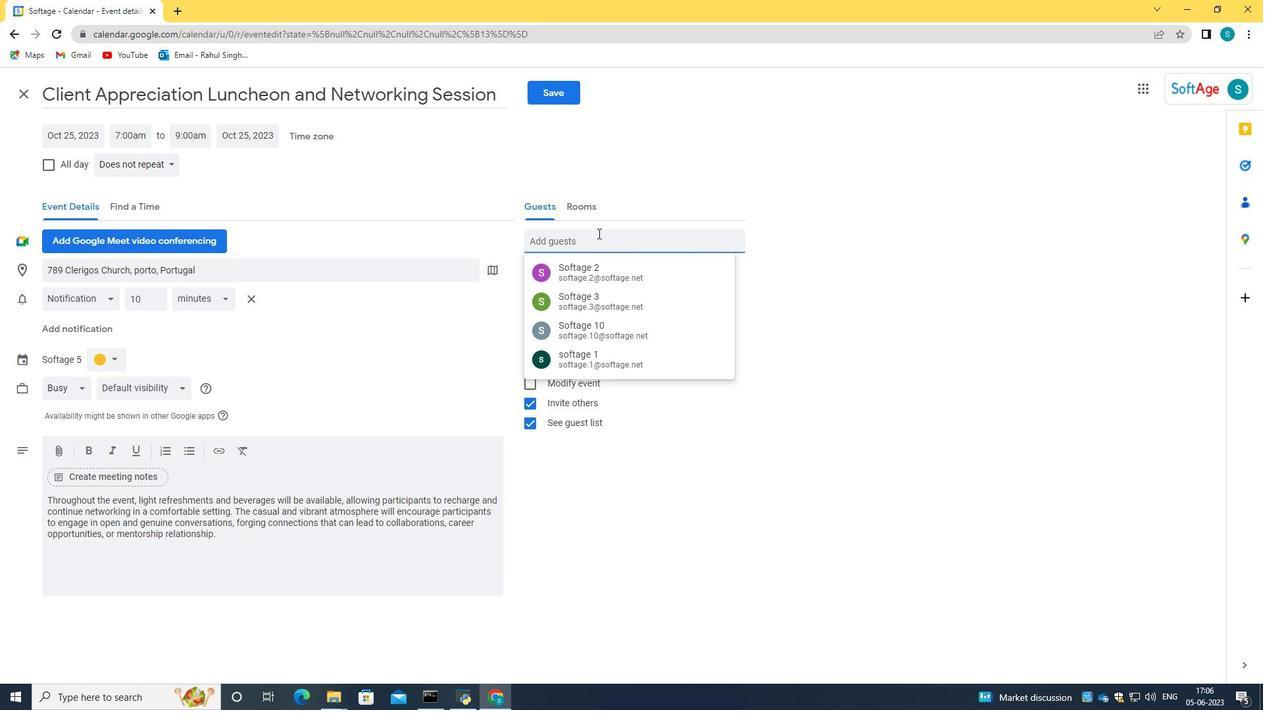 
Action: Key pressed aidr<Key.caps_lock>FW<Key.backspace><Key.backspace><Key.backspace><Key.backspace><Key.backspace><Key.backspace><Key.backspace><Key.backspace><Key.backspace>SOF<Key.backspace><Key.backspace><Key.backspace><Key.caps_lock>sofat<Key.backspace>ag<Key.backspace><Key.backspace><Key.backspace>tage.7<Key.shift>@softage.net
Screenshot: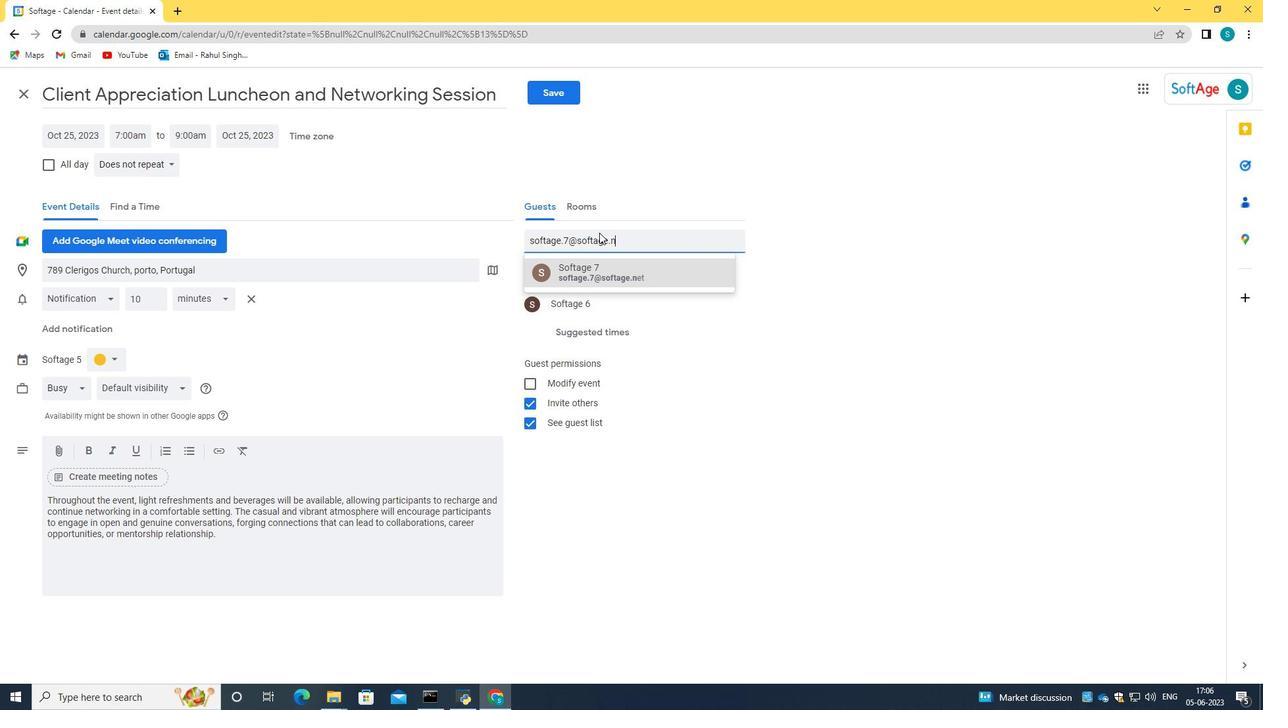 
Action: Mouse moved to (631, 281)
Screenshot: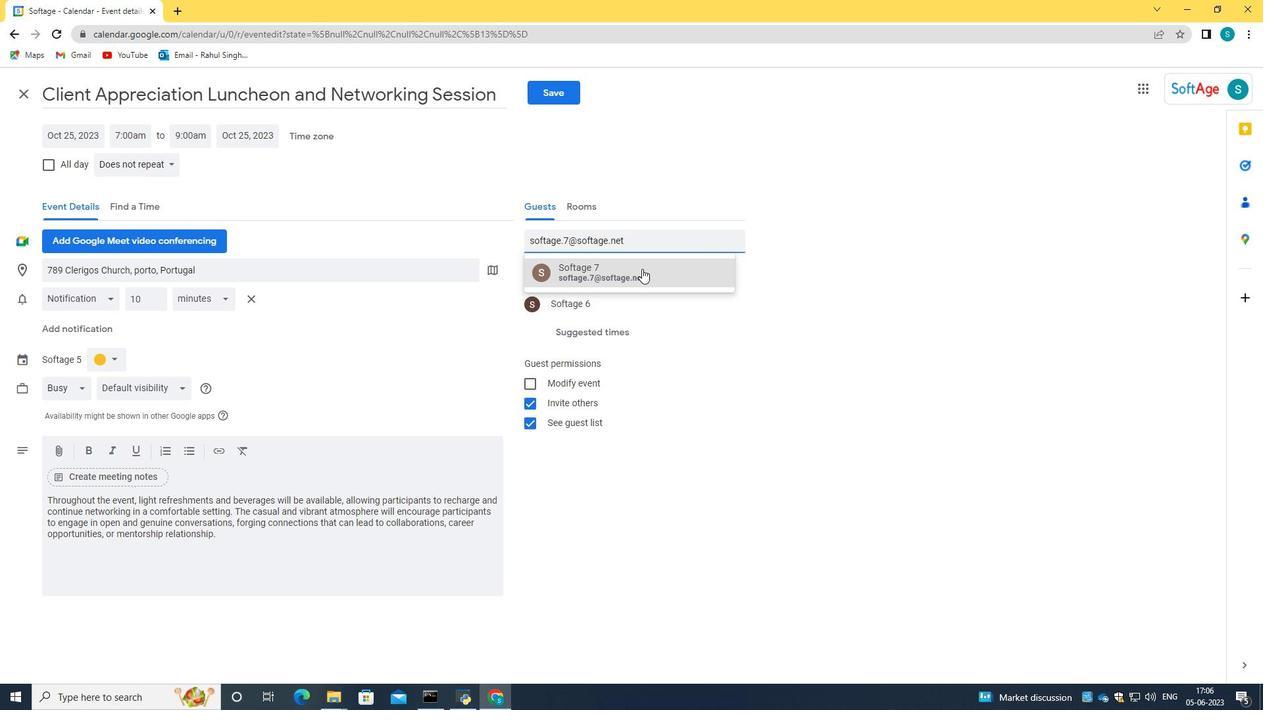 
Action: Mouse pressed left at (631, 281)
Screenshot: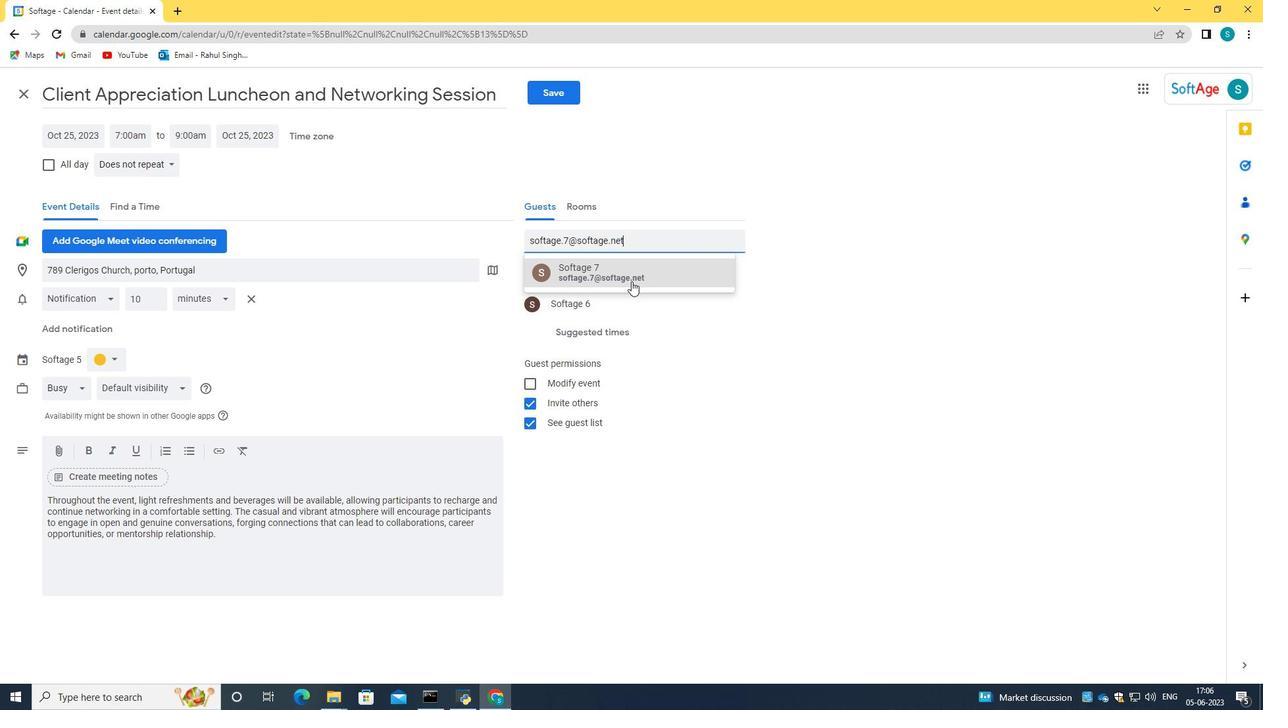 
Action: Mouse moved to (141, 162)
Screenshot: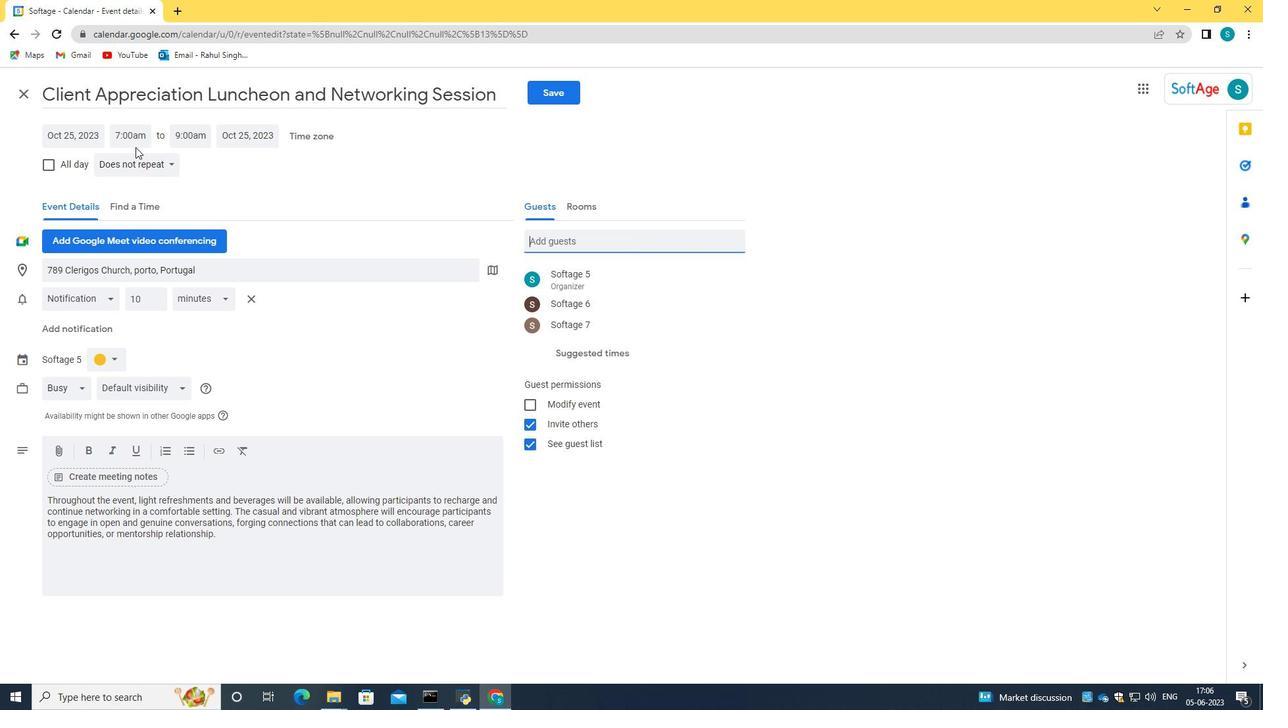 
Action: Mouse pressed left at (141, 162)
Screenshot: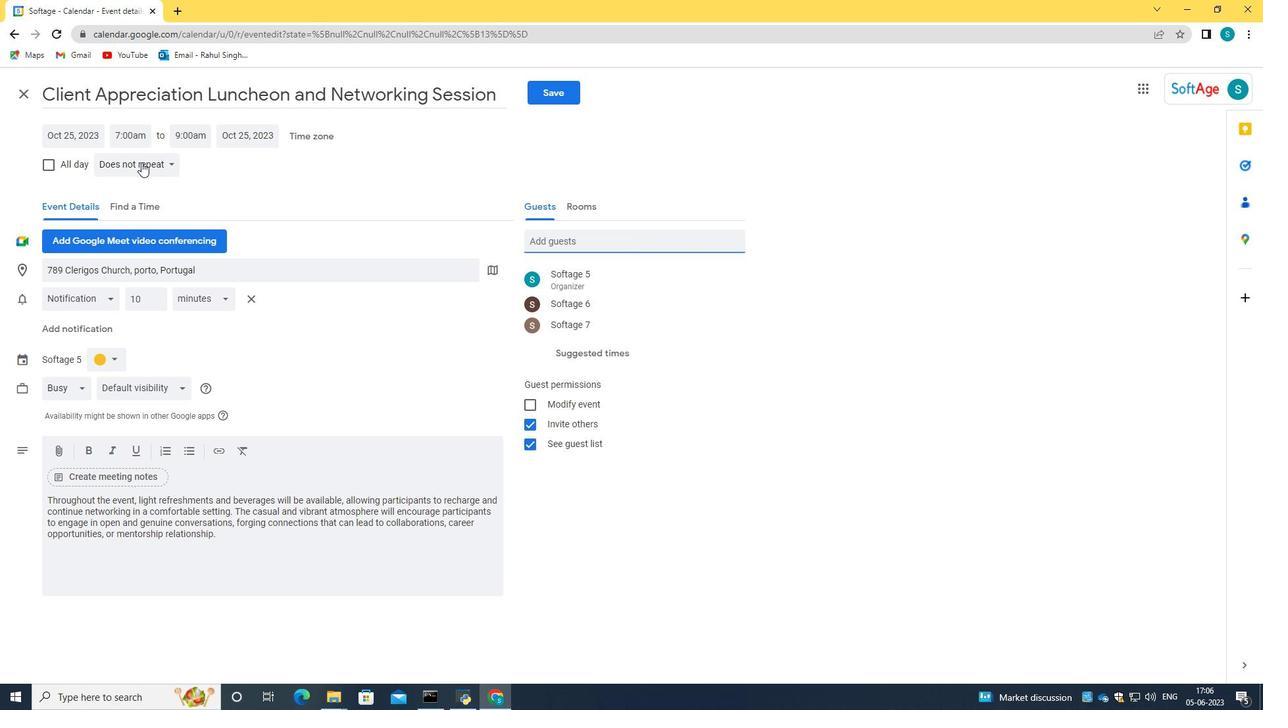 
Action: Mouse moved to (160, 166)
Screenshot: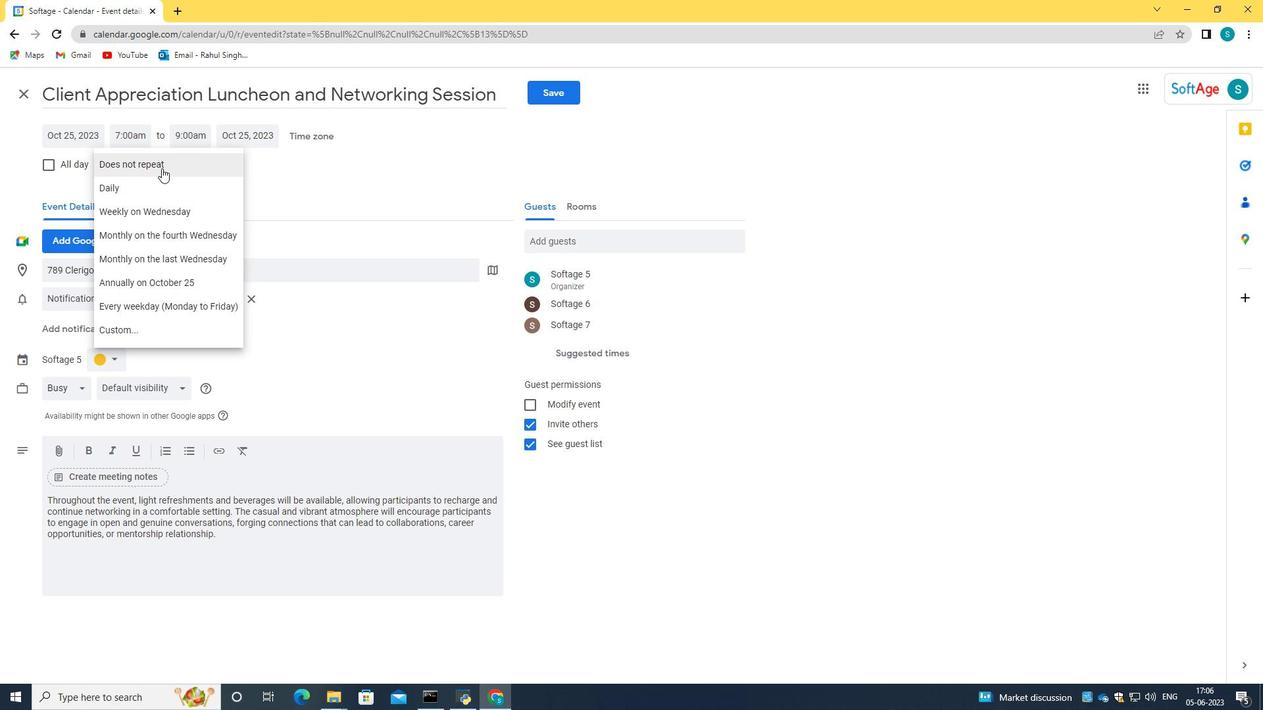 
Action: Mouse pressed left at (160, 166)
Screenshot: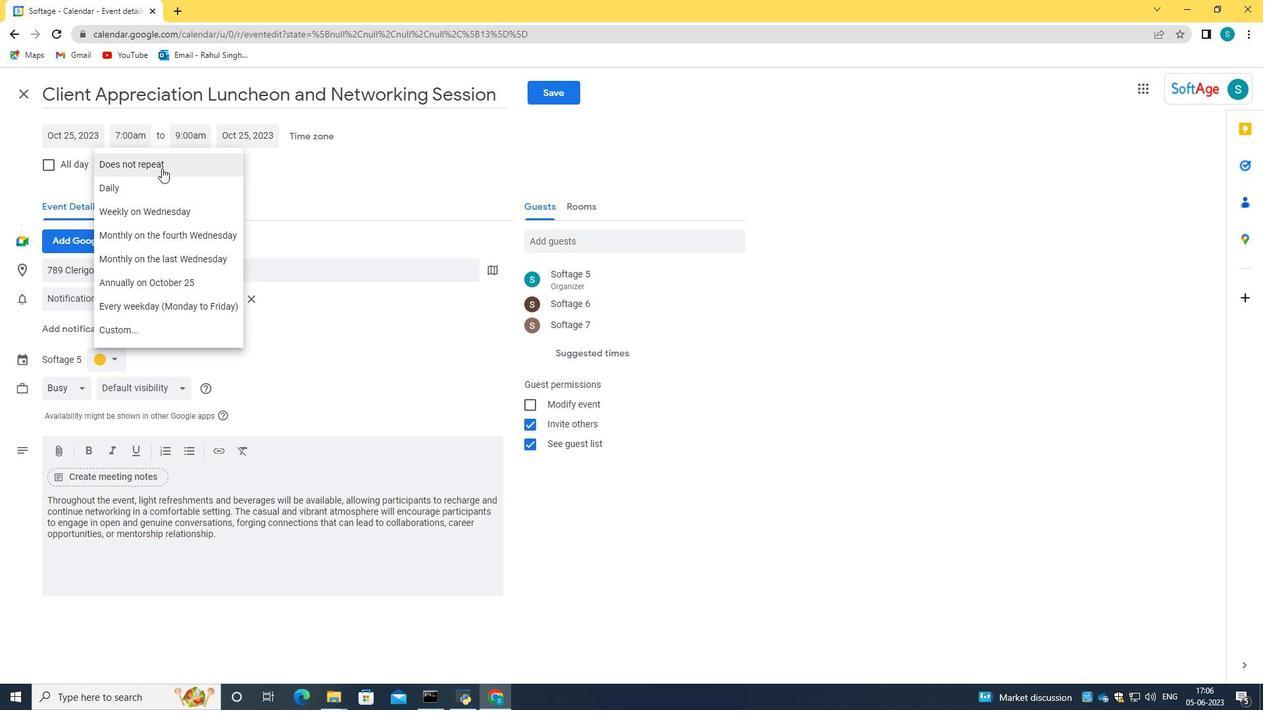 
Action: Mouse moved to (558, 97)
Screenshot: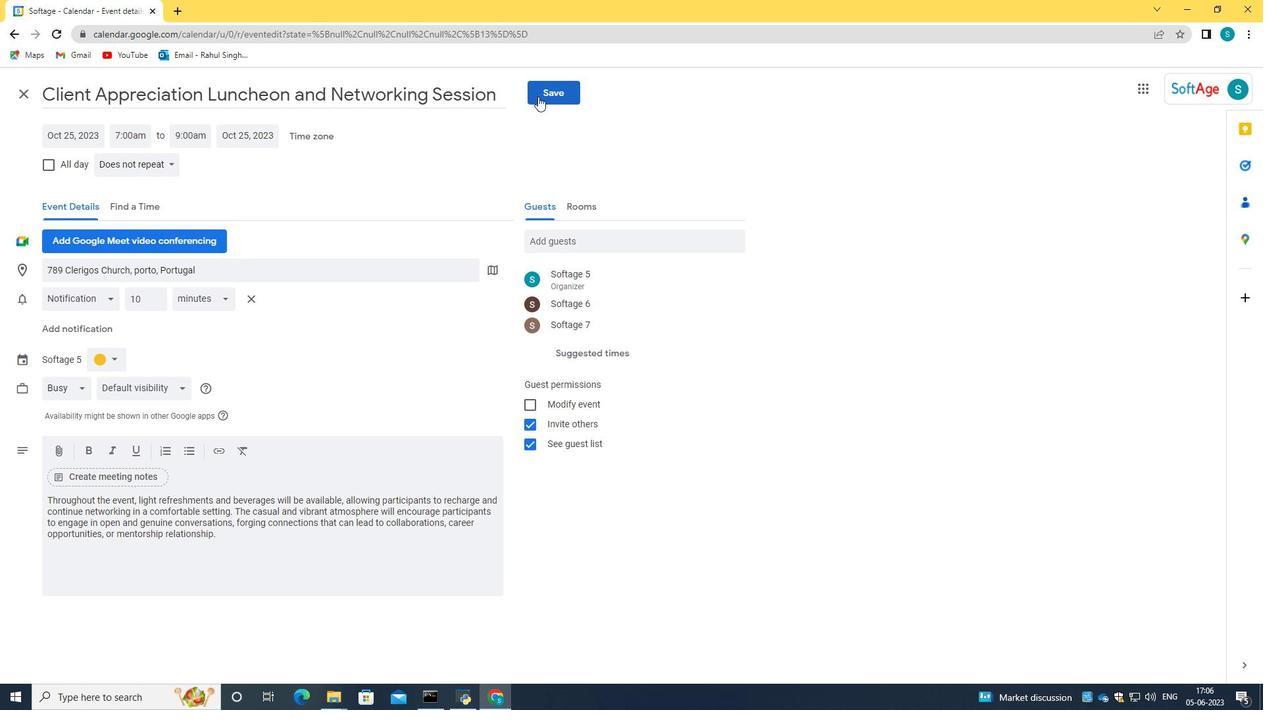 
Action: Mouse pressed left at (558, 97)
Screenshot: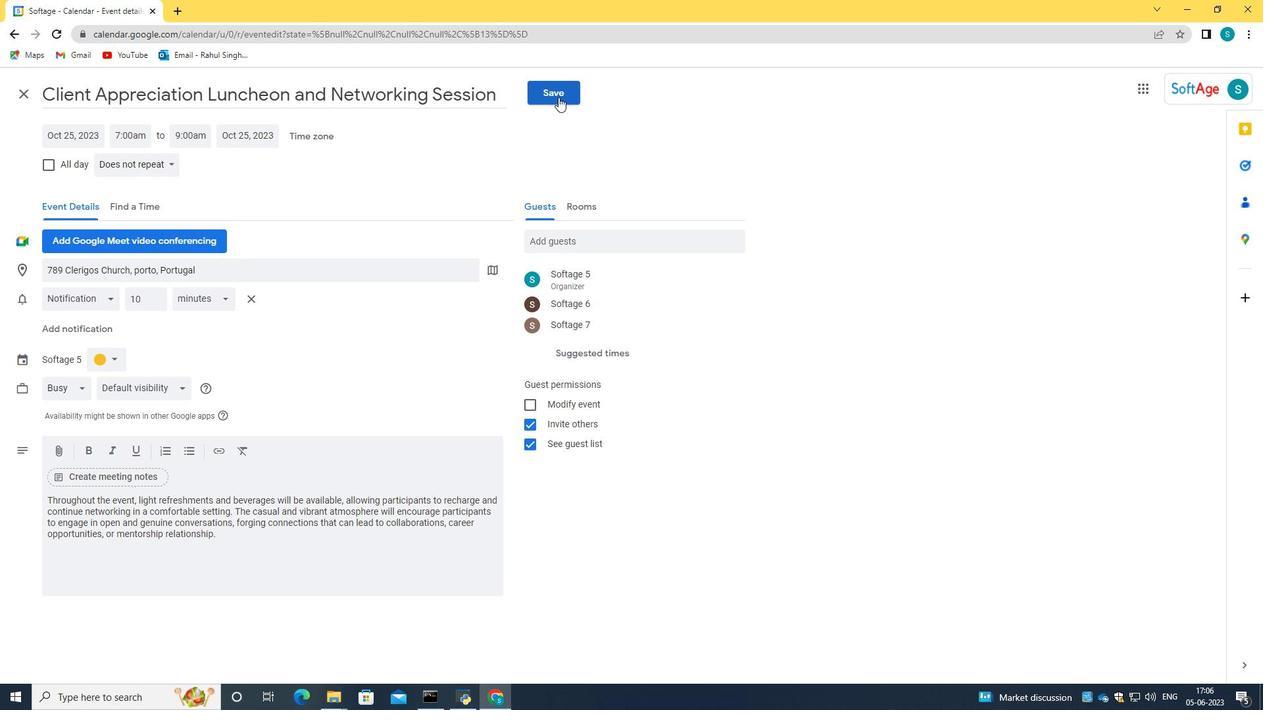 
Action: Mouse moved to (761, 411)
Screenshot: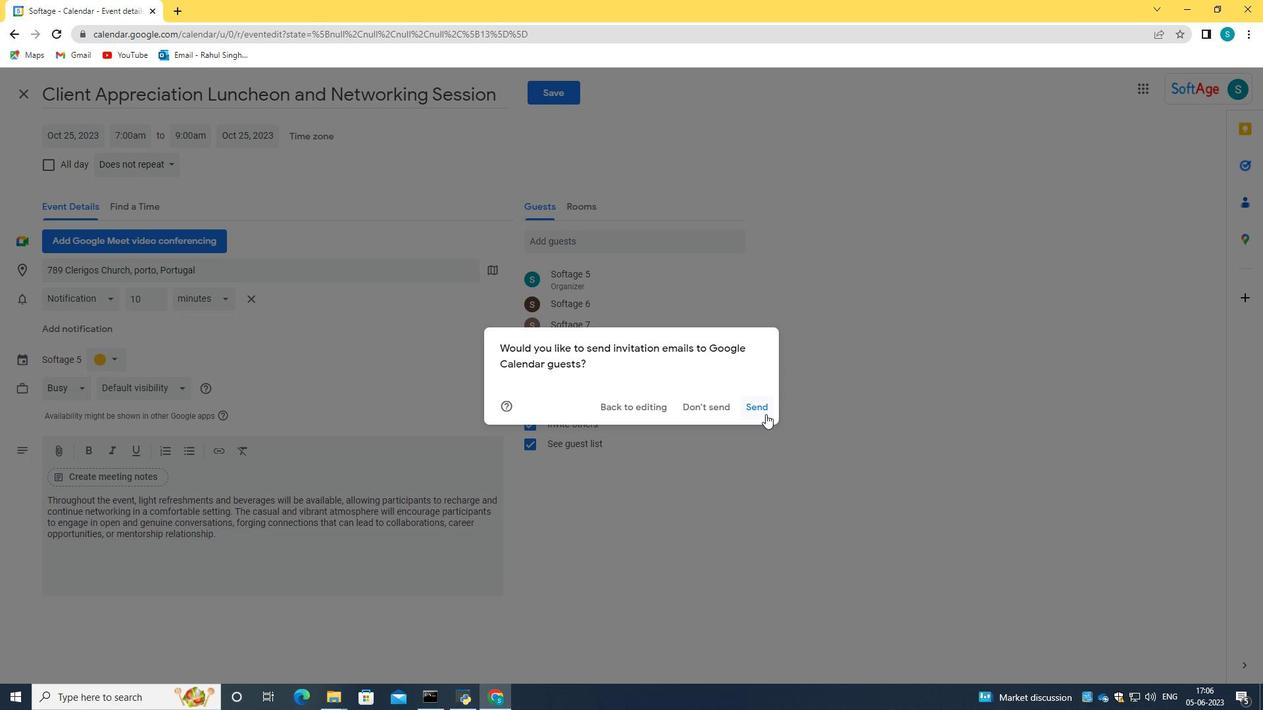
Action: Mouse pressed left at (761, 411)
Screenshot: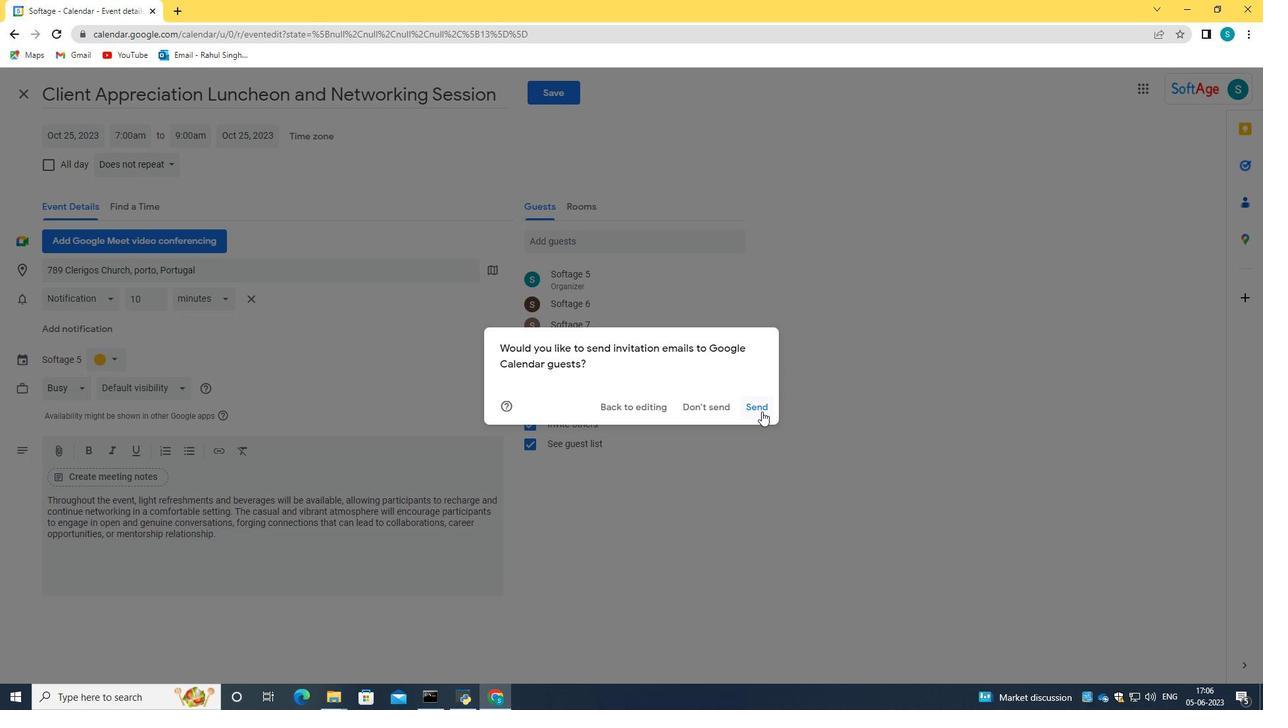 
Action: Mouse moved to (836, 311)
Screenshot: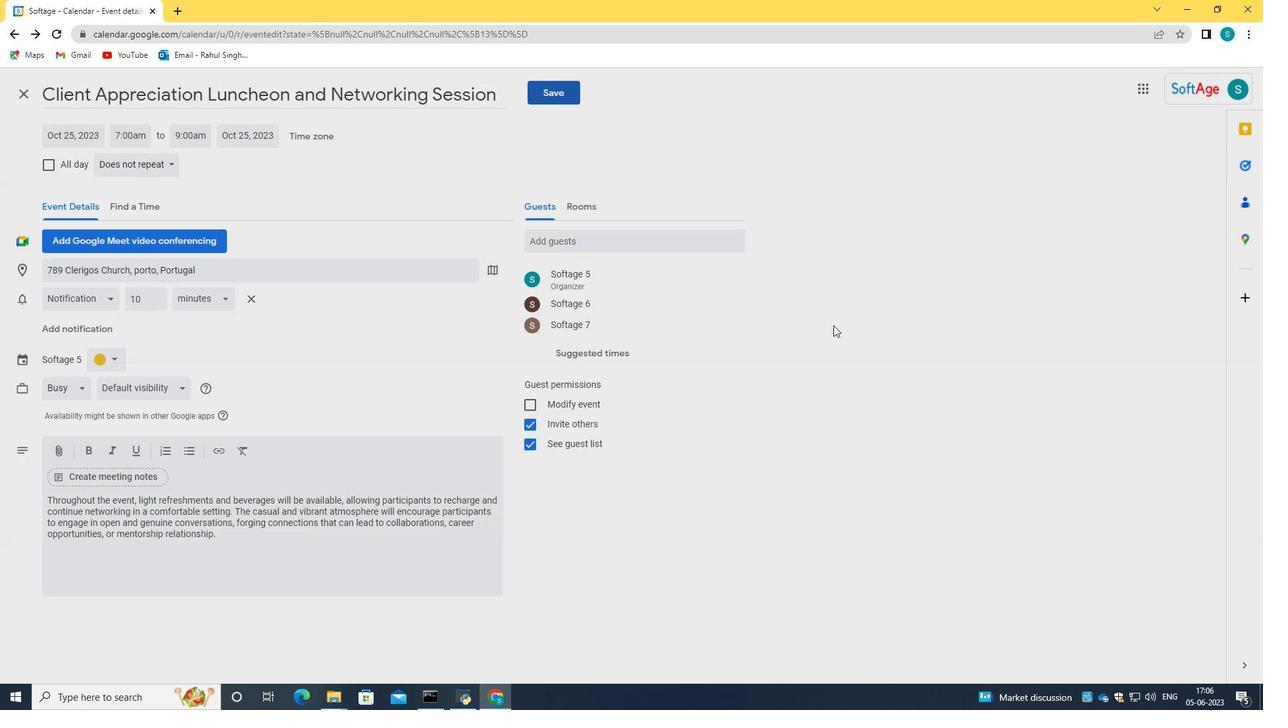 
